 Task: Set up trigger to resolution for routine cybersecurity vulnerability assessments.
Action: Mouse moved to (590, 49)
Screenshot: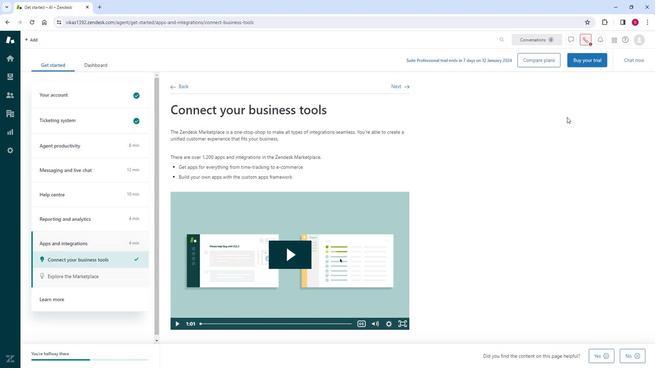 
Action: Mouse pressed left at (590, 49)
Screenshot: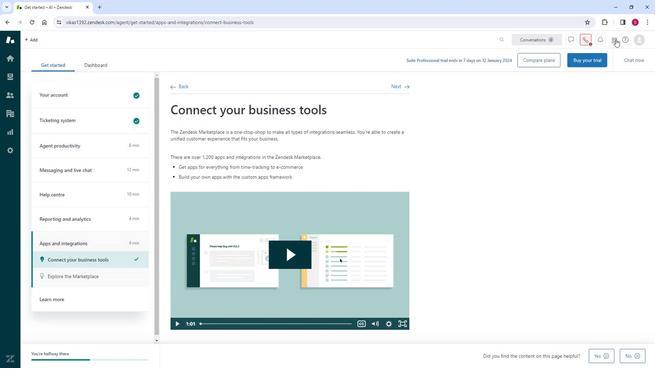 
Action: Mouse moved to (542, 208)
Screenshot: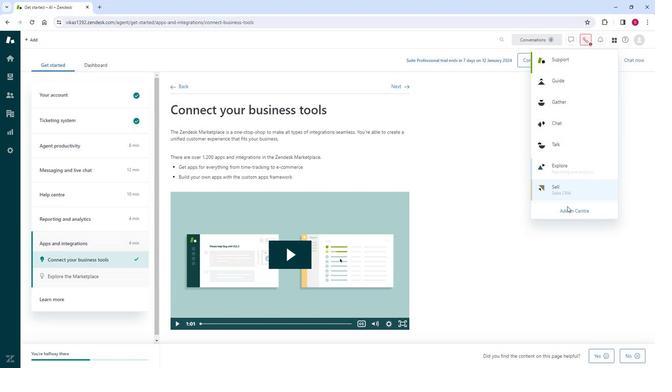 
Action: Mouse pressed left at (542, 208)
Screenshot: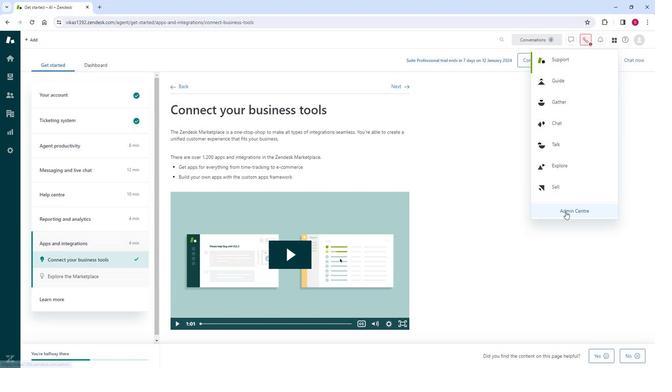 
Action: Mouse moved to (39, 103)
Screenshot: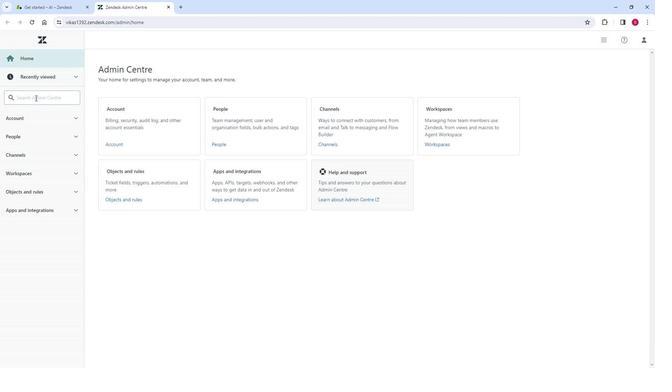 
Action: Mouse pressed left at (39, 103)
Screenshot: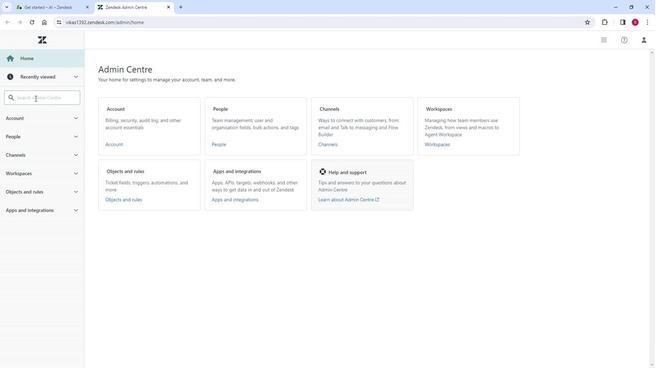 
Action: Key pressed triggers
Screenshot: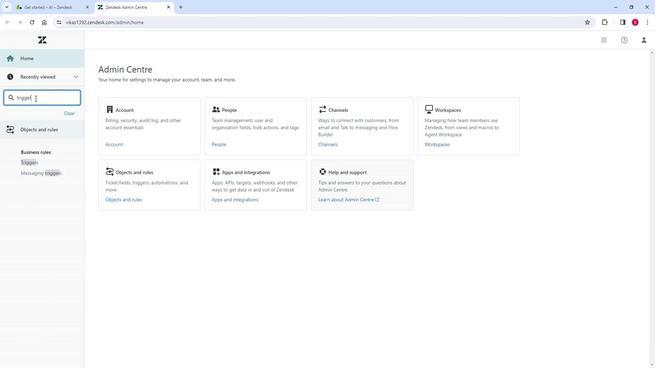 
Action: Mouse moved to (29, 160)
Screenshot: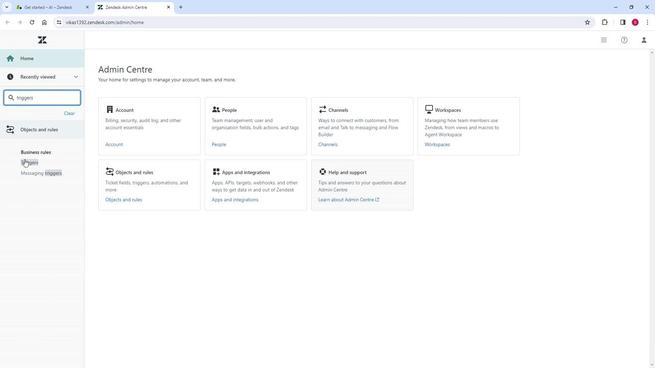 
Action: Mouse pressed left at (29, 160)
Screenshot: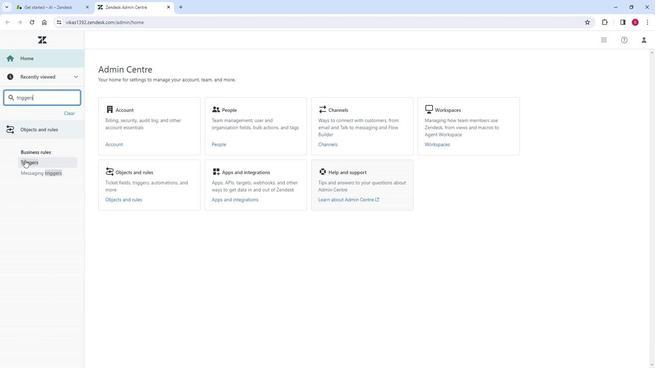 
Action: Mouse moved to (219, 170)
Screenshot: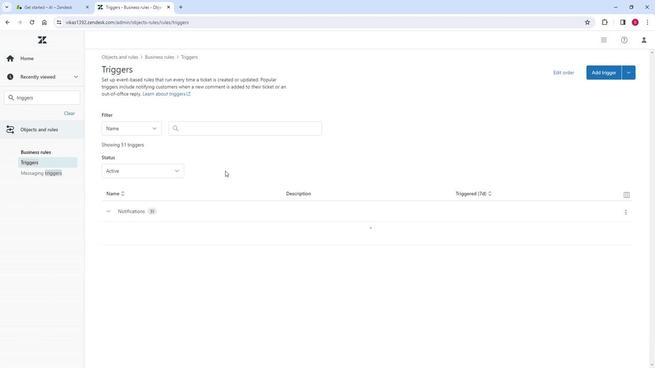 
Action: Mouse scrolled (219, 170) with delta (0, 0)
Screenshot: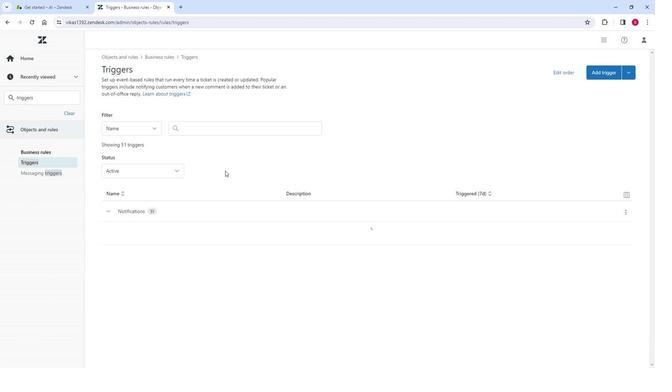 
Action: Mouse scrolled (219, 170) with delta (0, 0)
Screenshot: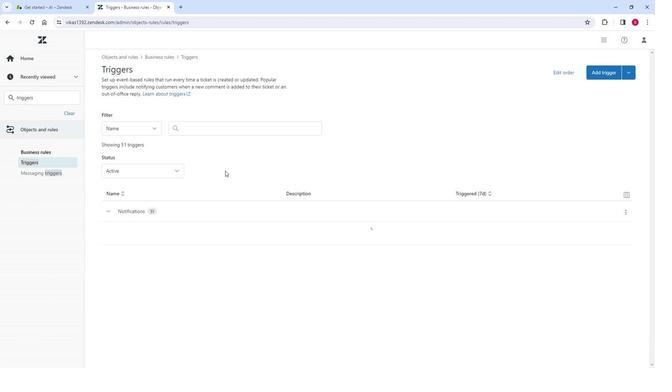 
Action: Mouse scrolled (219, 170) with delta (0, 0)
Screenshot: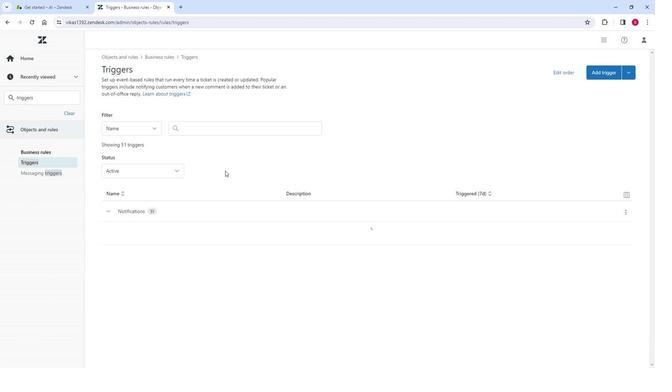 
Action: Mouse scrolled (219, 170) with delta (0, 0)
Screenshot: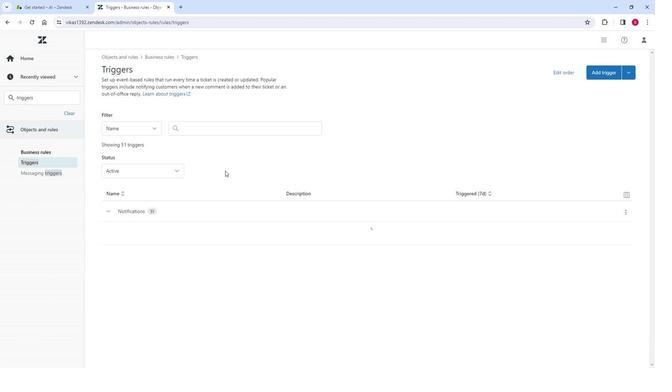 
Action: Mouse scrolled (219, 170) with delta (0, 0)
Screenshot: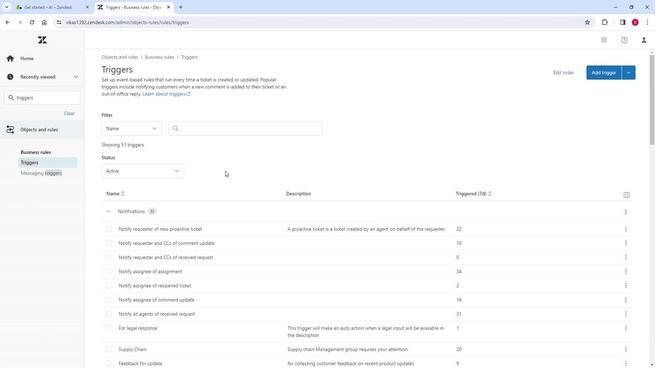 
Action: Mouse moved to (580, 79)
Screenshot: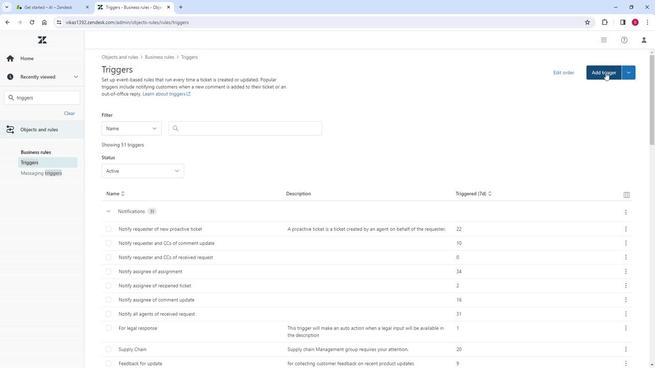 
Action: Mouse pressed left at (580, 79)
Screenshot: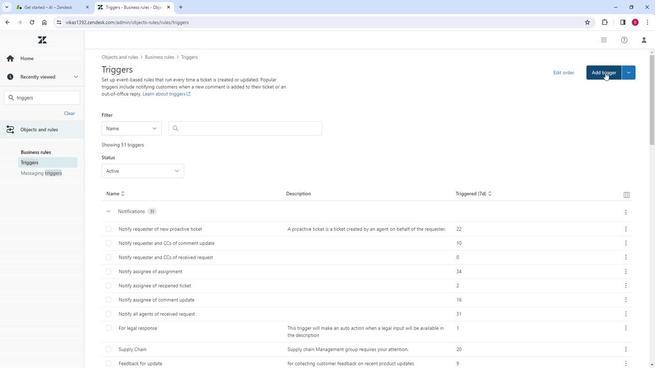
Action: Mouse moved to (174, 104)
Screenshot: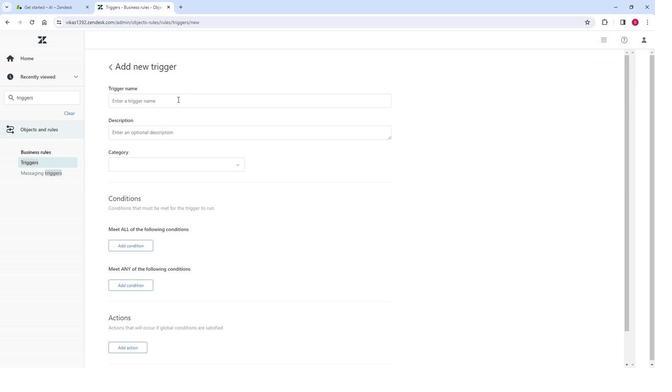 
Action: Mouse pressed left at (174, 104)
Screenshot: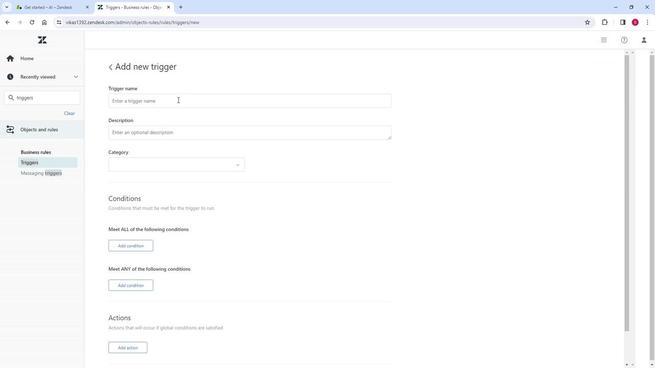 
Action: Key pressed <Key.shift>Cybersecurity<Key.space><Key.shift>Vi<Key.backspace>ulnerability<Key.space><Key.shift>Assessment<Key.space><Key.shift>Request
Screenshot: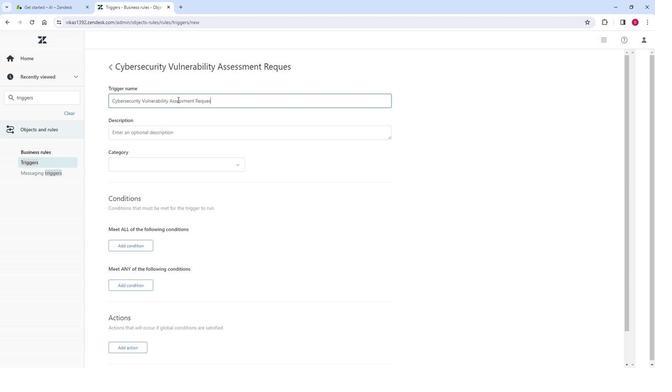 
Action: Mouse moved to (177, 132)
Screenshot: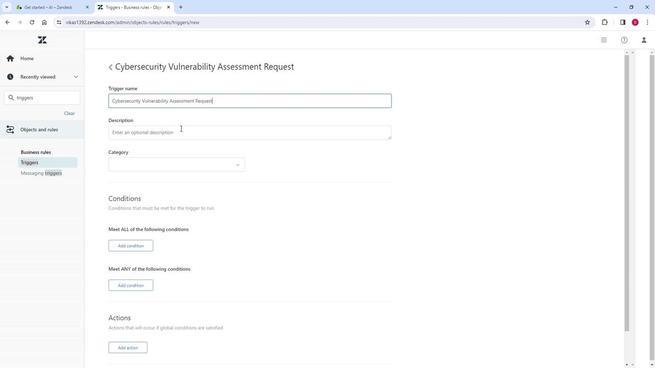 
Action: Mouse pressed left at (177, 132)
Screenshot: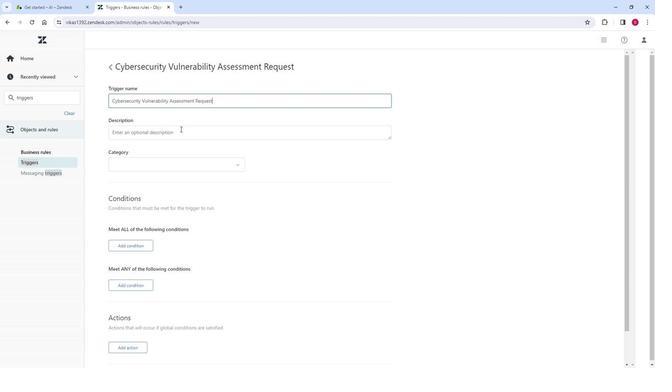 
Action: Key pressed <Key.shift><Key.shift><Key.shift><Key.shift><Key.shift><Key.shift><Key.shift><Key.shift><Key.shift><Key.shift><Key.shift><Key.shift><Key.shift><Key.shift><Key.shift><Key.shift><Key.shift><Key.shift><Key.shift><Key.shift><Key.shift><Key.shift><Key.shift><Key.shift><Key.shift><Key.shift><Key.shift>To<Key.space>identify<Key.space>and<Key.space>categorize<Key.space>incoming<Key.space>tickets<Key.space>that<Key.space>request<Key.space>routine<Key.space>cybersecurity<Key.space>vulnerabl<Key.backspace>ility<Key.space>assessment.
Screenshot: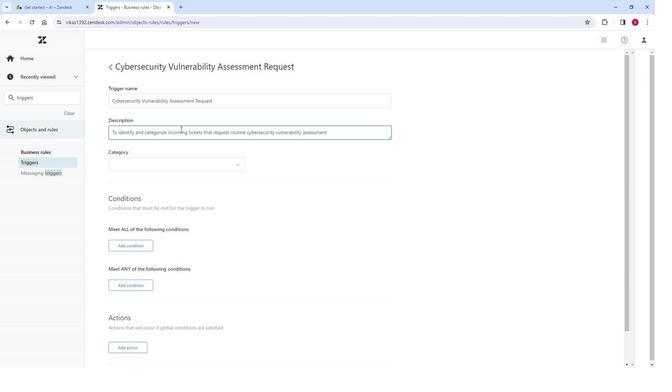 
Action: Mouse moved to (151, 162)
Screenshot: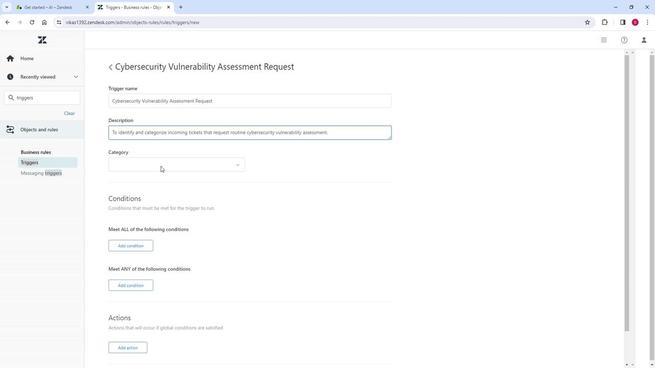 
Action: Mouse pressed left at (151, 162)
Screenshot: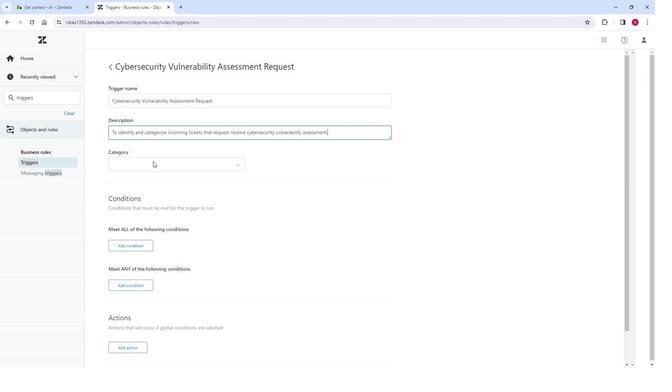 
Action: Mouse moved to (138, 182)
Screenshot: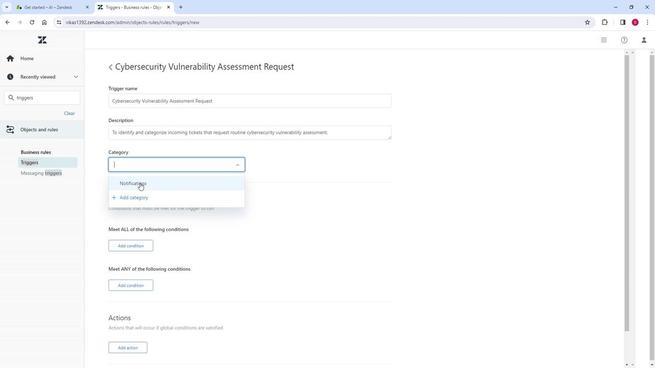
Action: Mouse pressed left at (138, 182)
Screenshot: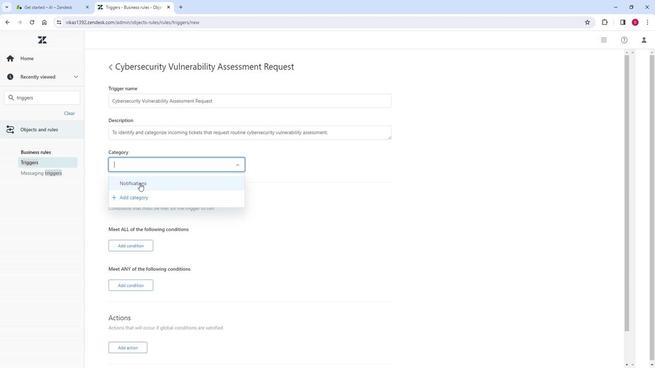 
Action: Mouse moved to (173, 193)
Screenshot: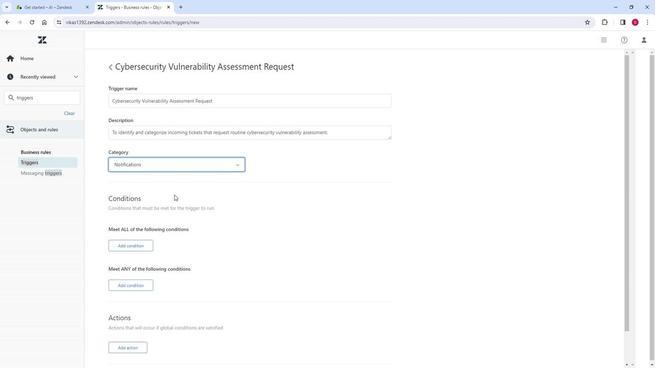 
Action: Mouse scrolled (173, 193) with delta (0, 0)
Screenshot: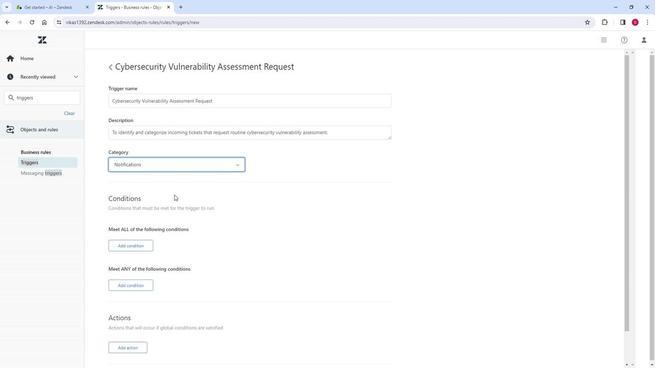 
Action: Mouse scrolled (173, 193) with delta (0, 0)
Screenshot: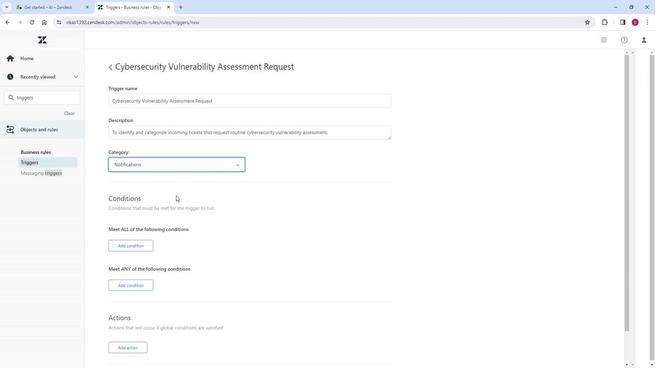 
Action: Mouse scrolled (173, 193) with delta (0, 0)
Screenshot: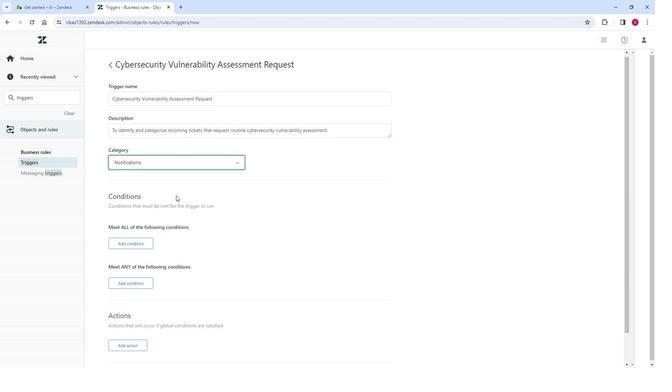 
Action: Mouse moved to (171, 195)
Screenshot: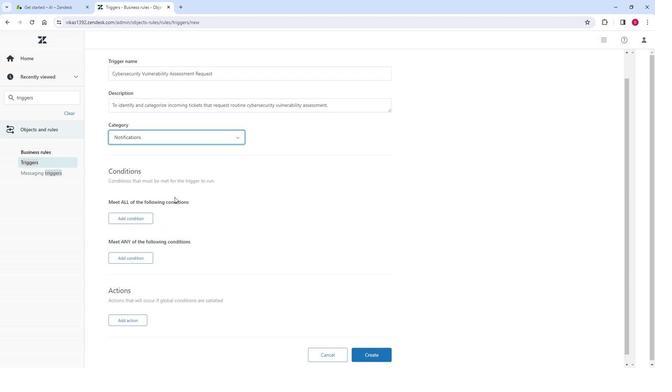 
Action: Mouse scrolled (171, 195) with delta (0, 0)
Screenshot: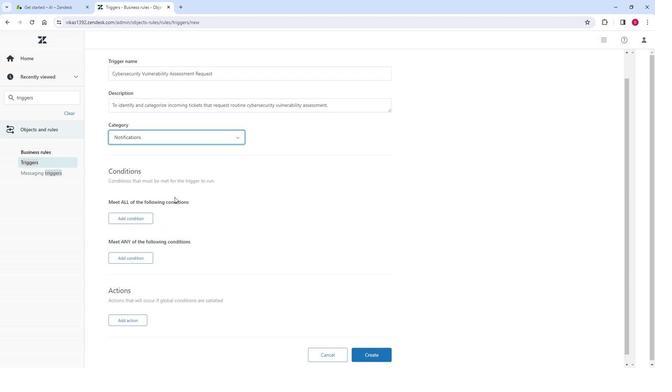 
Action: Mouse moved to (161, 200)
Screenshot: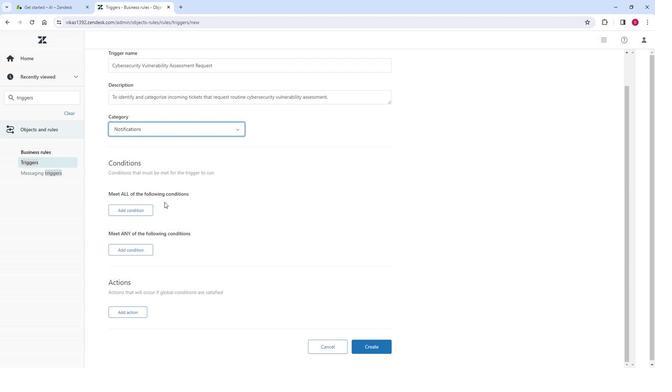 
Action: Mouse scrolled (161, 199) with delta (0, 0)
Screenshot: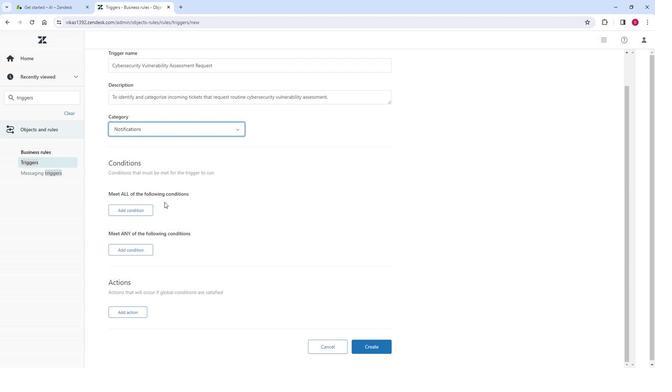 
Action: Mouse moved to (140, 207)
Screenshot: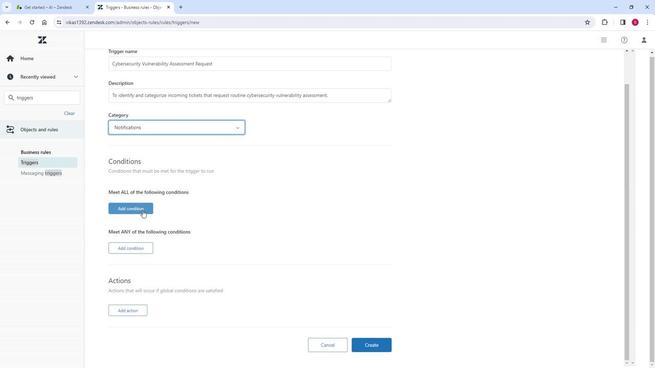 
Action: Mouse scrolled (140, 207) with delta (0, 0)
Screenshot: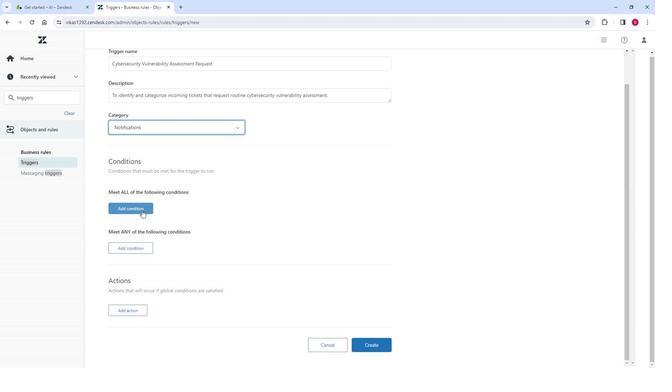 
Action: Mouse scrolled (140, 207) with delta (0, 0)
Screenshot: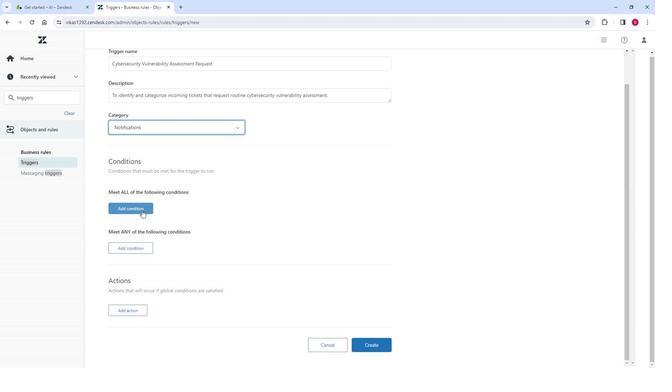 
Action: Mouse moved to (140, 206)
Screenshot: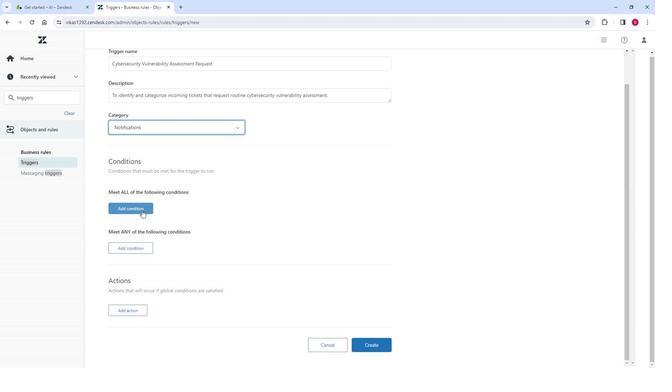 
Action: Mouse pressed left at (140, 206)
Screenshot: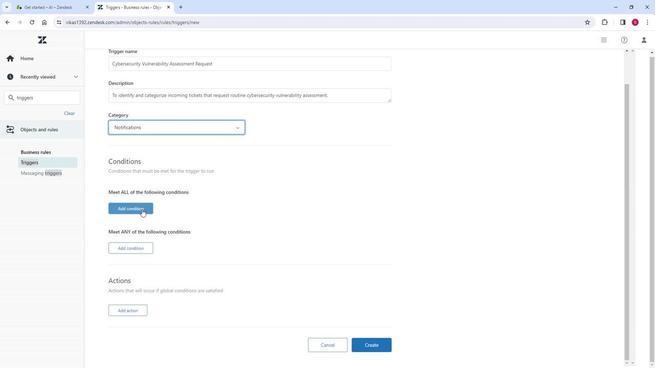 
Action: Mouse moved to (152, 213)
Screenshot: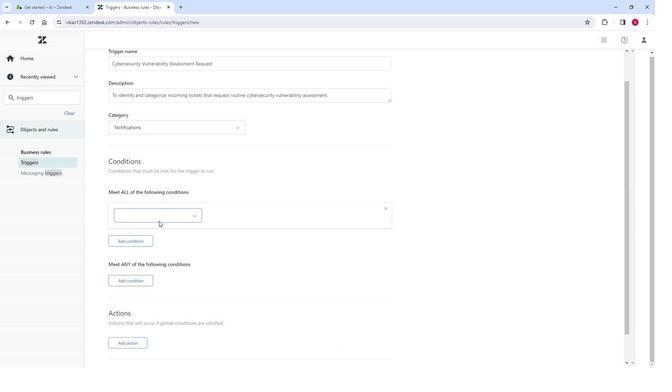 
Action: Mouse pressed left at (152, 213)
Screenshot: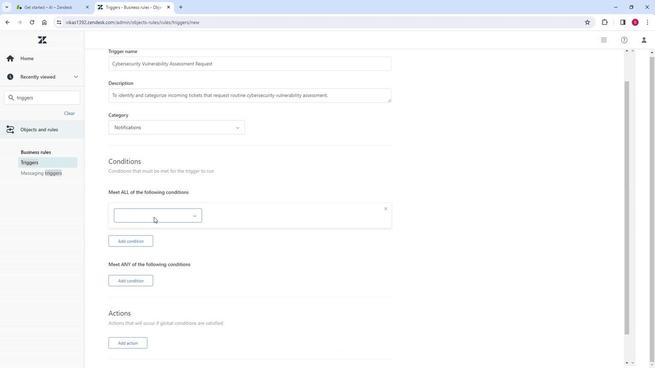
Action: Key pressed subje
Screenshot: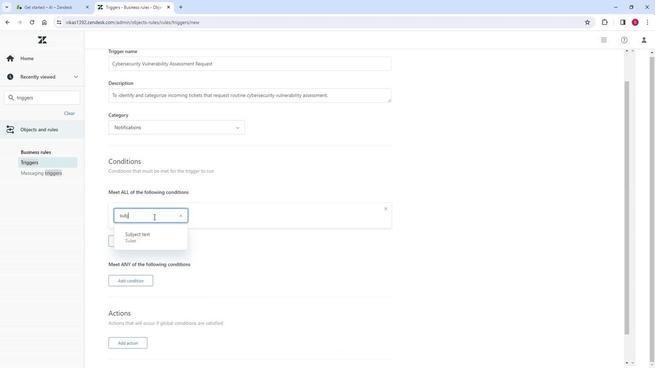 
Action: Mouse moved to (153, 227)
Screenshot: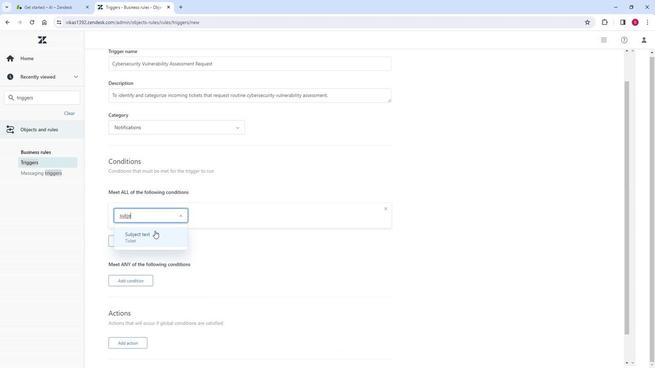 
Action: Mouse pressed left at (153, 227)
Screenshot: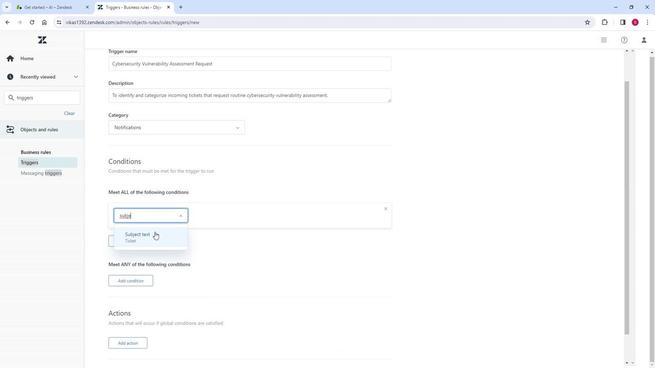 
Action: Mouse moved to (250, 273)
Screenshot: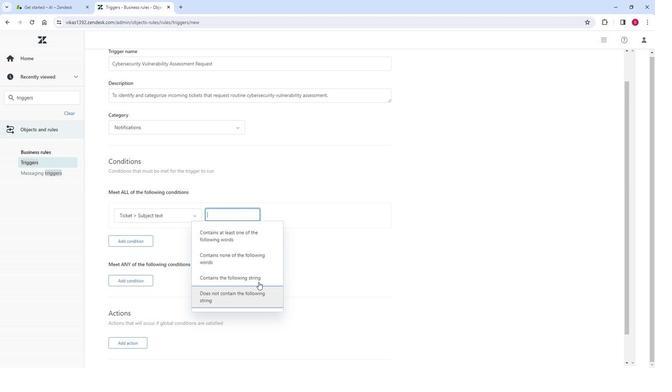 
Action: Mouse pressed left at (250, 273)
Screenshot: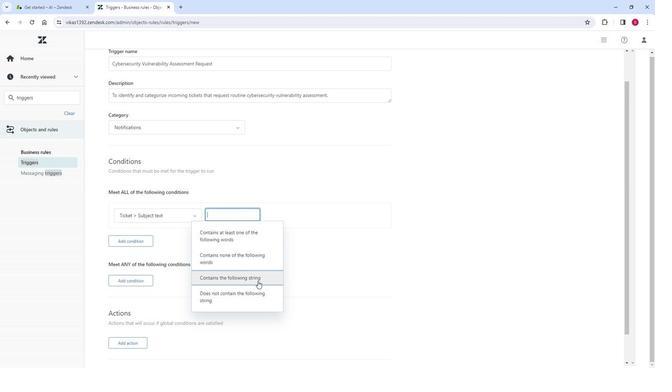 
Action: Mouse moved to (293, 213)
Screenshot: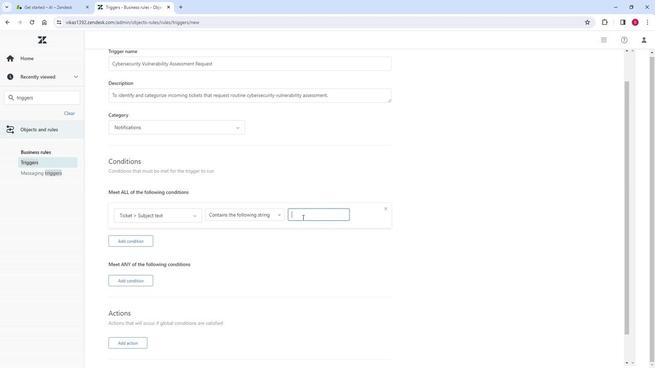 
Action: Mouse pressed left at (293, 213)
Screenshot: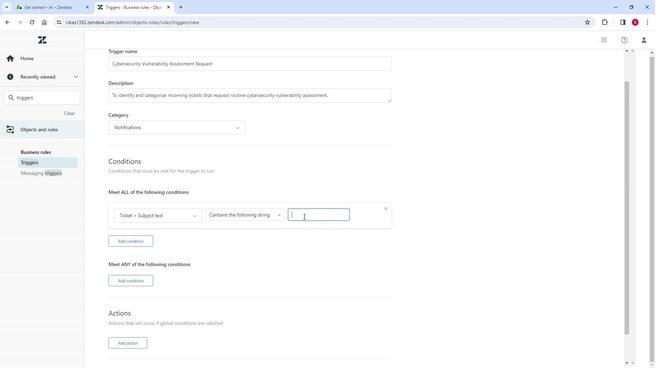 
Action: Key pressed <Key.shift><Key.shift><Key.shift><Key.shift>Vulnerability<Key.space><Key.shift>Assessment
Screenshot: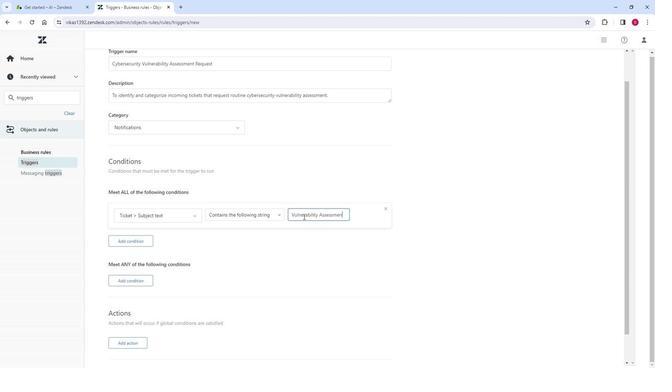 
Action: Mouse moved to (135, 241)
Screenshot: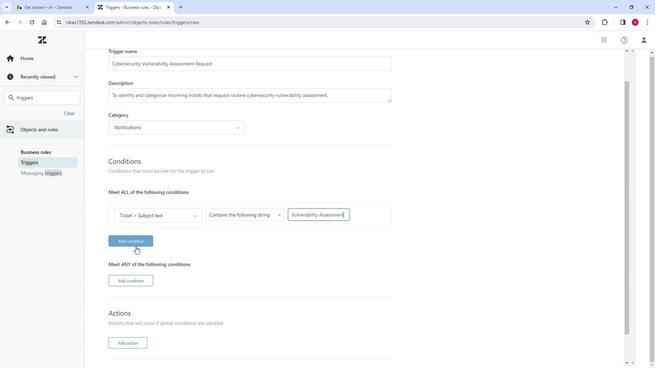 
Action: Mouse scrolled (135, 241) with delta (0, 0)
Screenshot: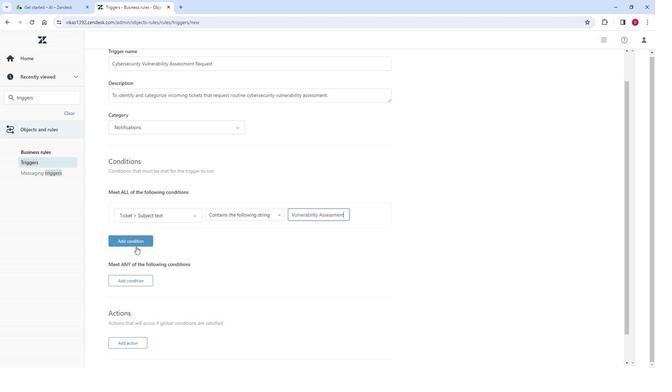 
Action: Mouse scrolled (135, 241) with delta (0, 0)
Screenshot: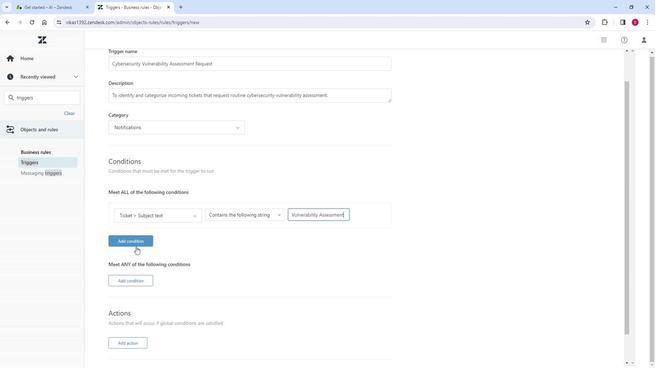 
Action: Mouse scrolled (135, 241) with delta (0, 0)
Screenshot: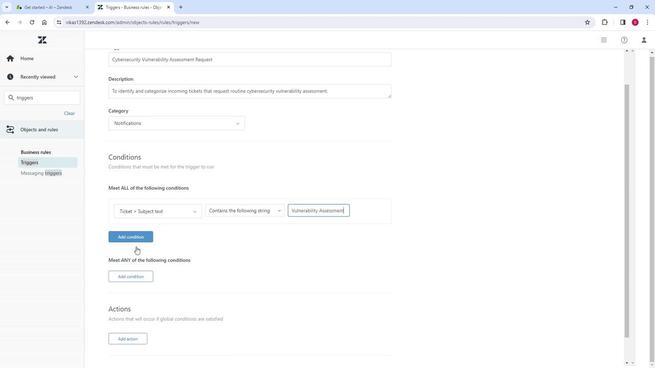 
Action: Mouse scrolled (135, 241) with delta (0, 0)
Screenshot: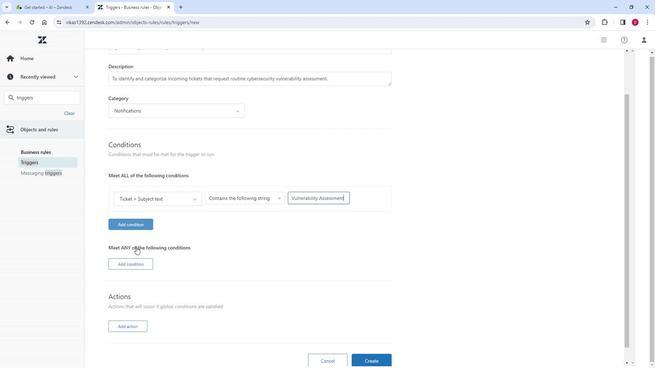 
Action: Mouse moved to (141, 206)
Screenshot: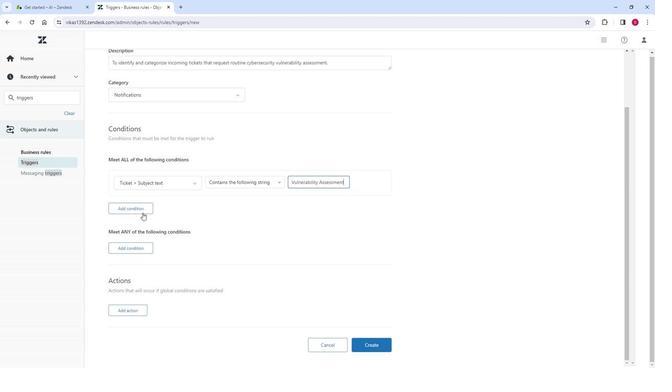 
Action: Mouse pressed left at (141, 206)
Screenshot: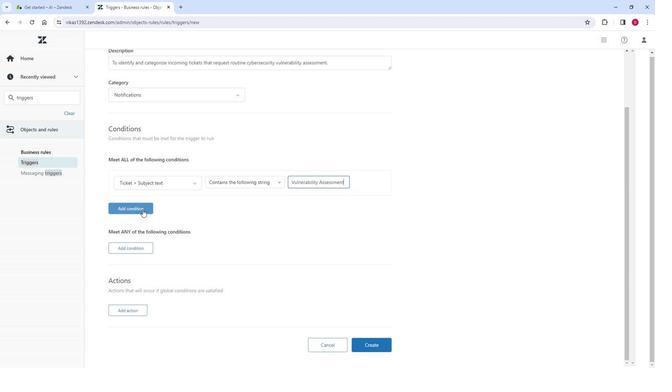 
Action: Mouse moved to (155, 210)
Screenshot: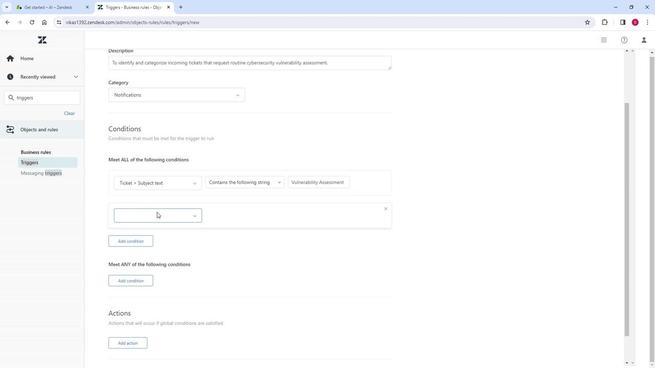 
Action: Mouse pressed left at (155, 210)
Screenshot: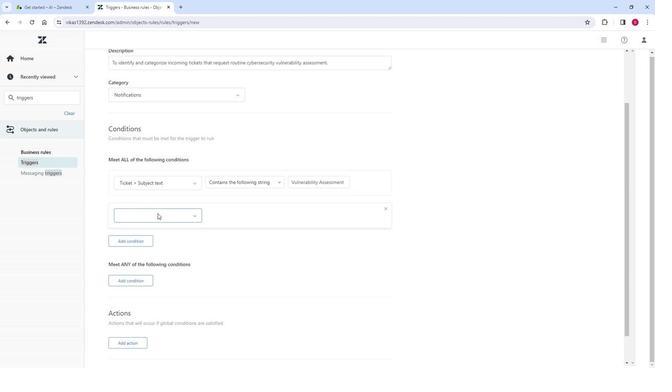 
Action: Key pressed tag
Screenshot: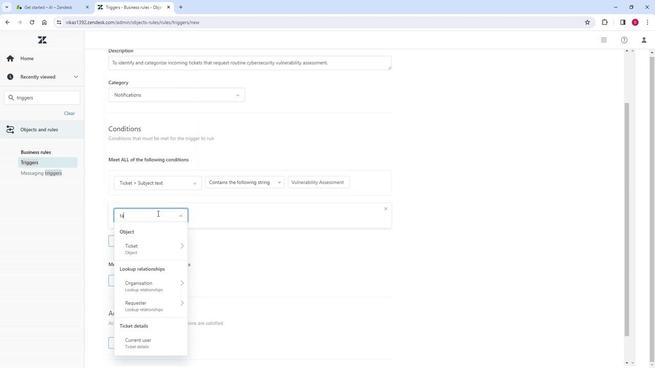 
Action: Mouse moved to (145, 233)
Screenshot: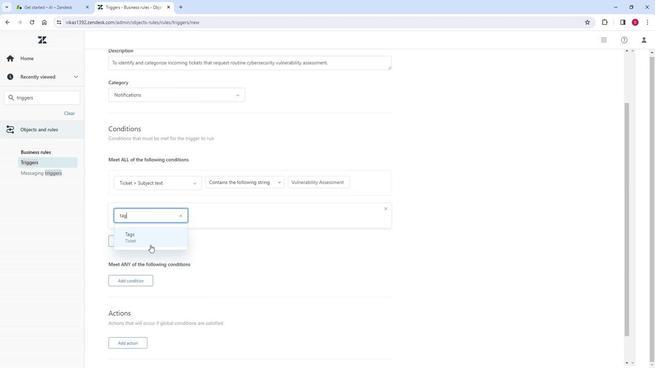 
Action: Mouse pressed left at (145, 233)
Screenshot: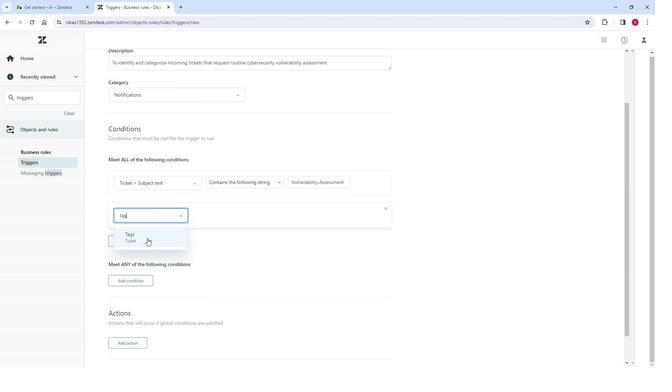 
Action: Mouse moved to (245, 230)
Screenshot: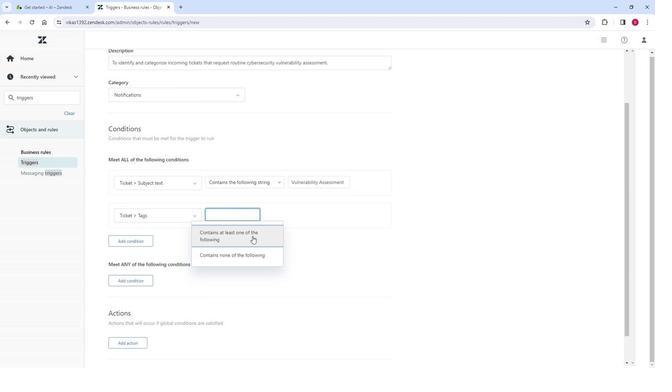 
Action: Mouse pressed left at (245, 230)
Screenshot: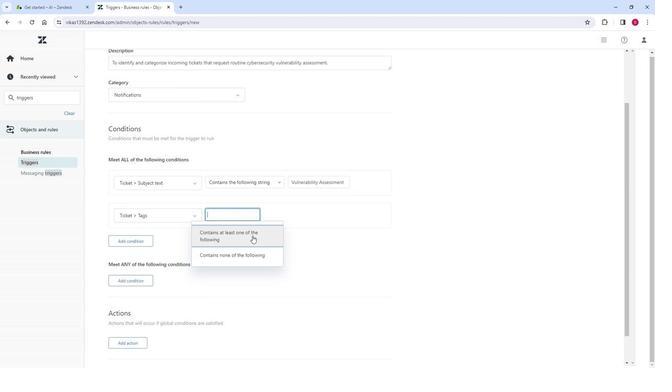
Action: Mouse moved to (311, 211)
Screenshot: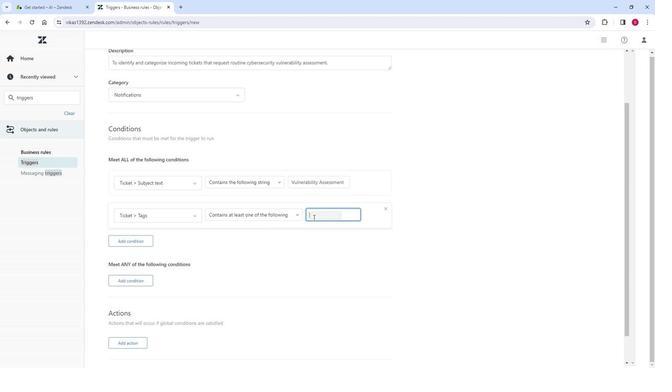 
Action: Key pressed <Key.shift><Key.shift><Key.shift>Cyberse<Key.backspace><Key.backspace><Key.shift>Security<Key.space><Key.backspace><Key.shift>Assessment<Key.shift><Key.shift><Key.shift><Key.shift><Key.shift><Key.shift><Key.shift><Key.shift><Key.shift><Key.shift><Key.shift><Key.shift><Key.shift><Key.shift><Key.shift><Key.shift><Key.shift>Request<Key.enter><Key.shift><Key.shift><Key.shift><Key.shift><Key.shift><Key.shift><Key.shift><Key.shift><Key.shift><Key.shift><Key.shift><Key.shift>Cyber<Key.shift>Security<Key.shift><Key.shift><Key.shift><Key.shift>Assessment<Key.shift>Request
Screenshot: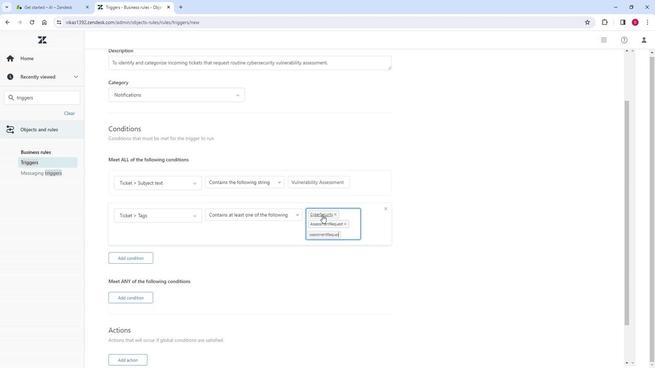 
Action: Mouse moved to (300, 216)
Screenshot: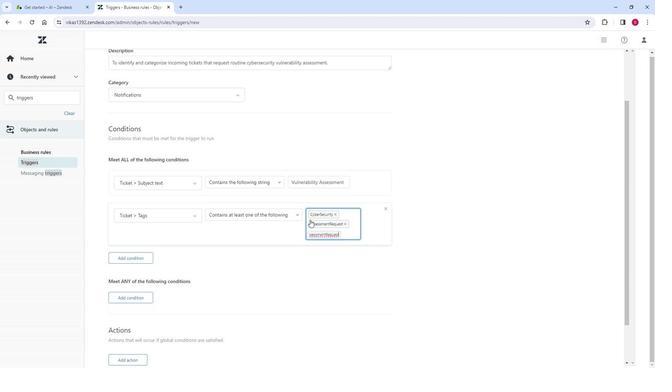 
Action: Key pressed <Key.enter>
Screenshot: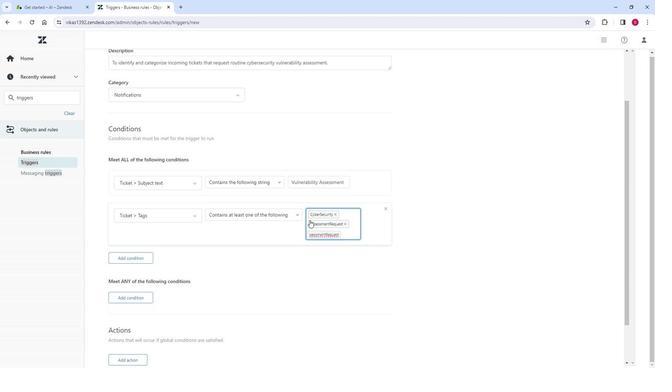 
Action: Mouse moved to (176, 247)
Screenshot: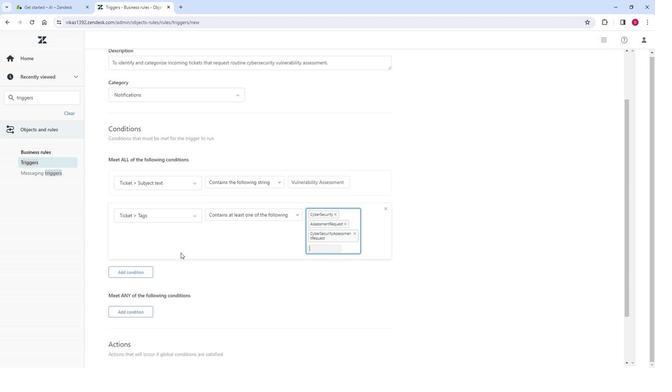 
Action: Mouse scrolled (176, 247) with delta (0, 0)
Screenshot: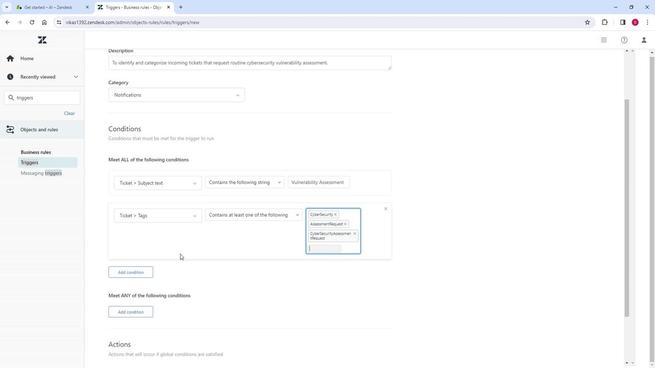
Action: Mouse scrolled (176, 247) with delta (0, 0)
Screenshot: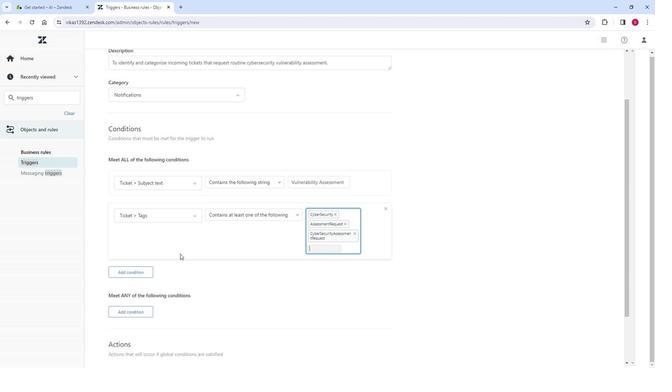 
Action: Mouse scrolled (176, 247) with delta (0, 0)
Screenshot: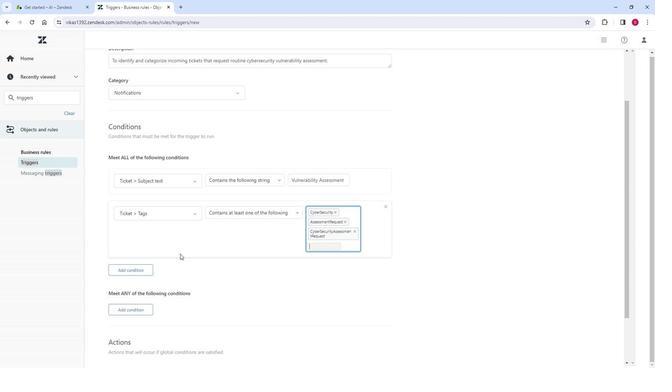 
Action: Mouse moved to (126, 226)
Screenshot: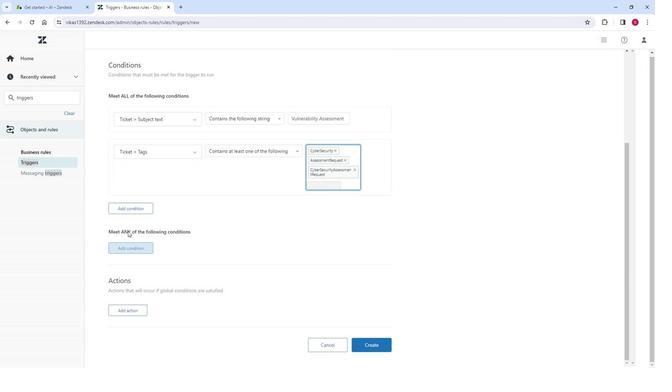 
Action: Mouse scrolled (126, 225) with delta (0, 0)
Screenshot: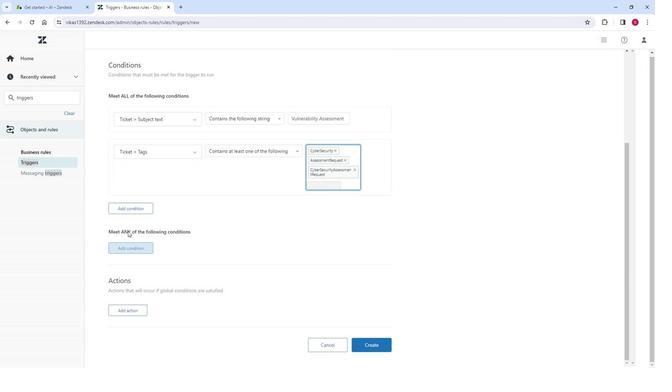 
Action: Mouse moved to (142, 223)
Screenshot: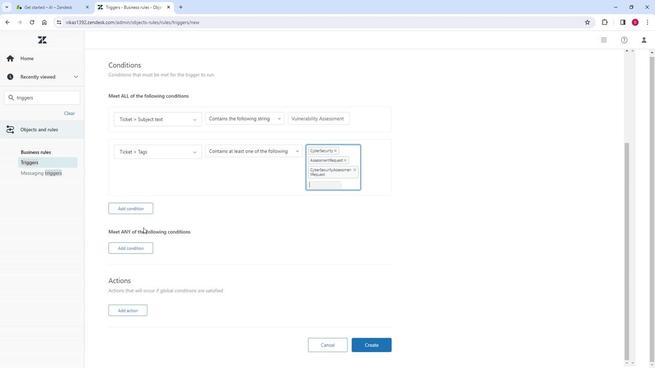 
Action: Mouse scrolled (142, 223) with delta (0, 0)
Screenshot: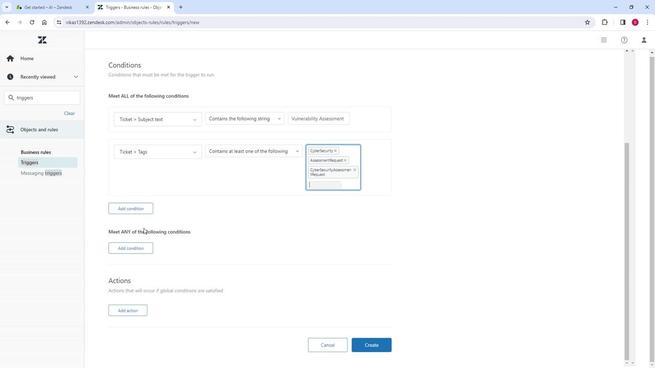 
Action: Mouse scrolled (142, 223) with delta (0, 0)
Screenshot: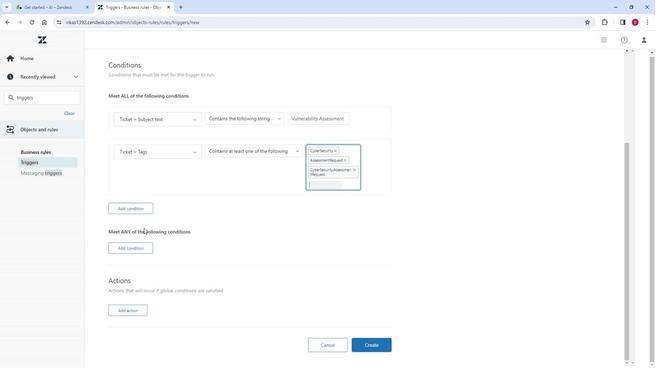 
Action: Mouse moved to (124, 300)
Screenshot: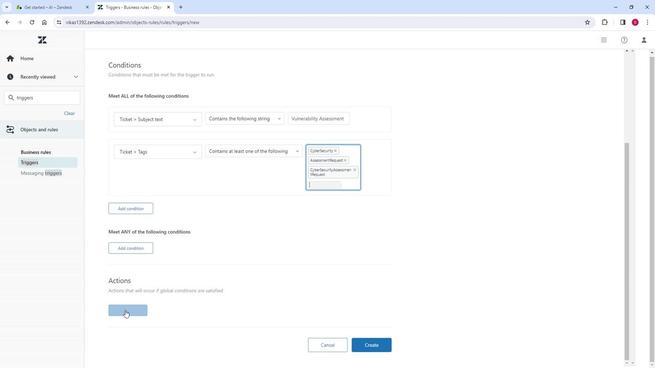 
Action: Mouse pressed left at (124, 300)
Screenshot: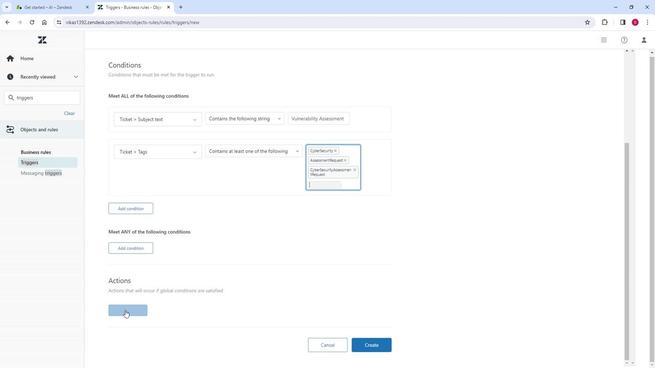 
Action: Mouse moved to (132, 282)
Screenshot: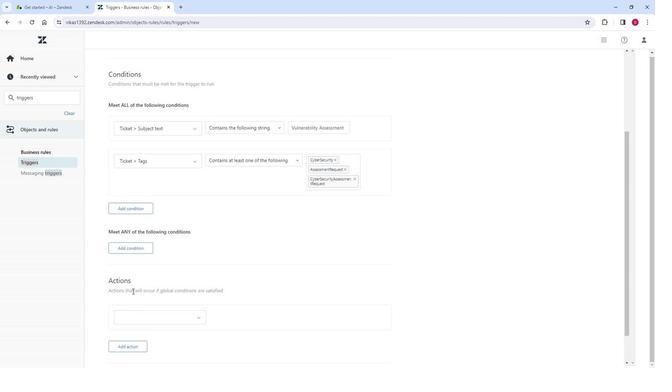 
Action: Mouse scrolled (132, 282) with delta (0, 0)
Screenshot: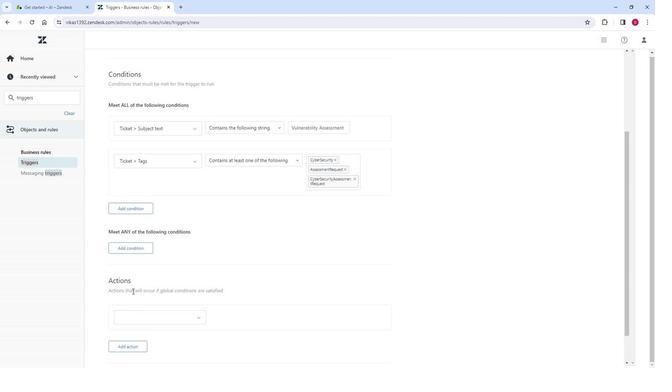 
Action: Mouse moved to (133, 282)
Screenshot: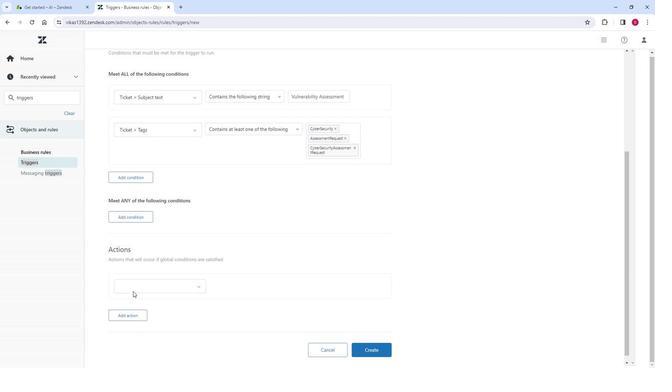 
Action: Mouse scrolled (133, 282) with delta (0, 0)
Screenshot: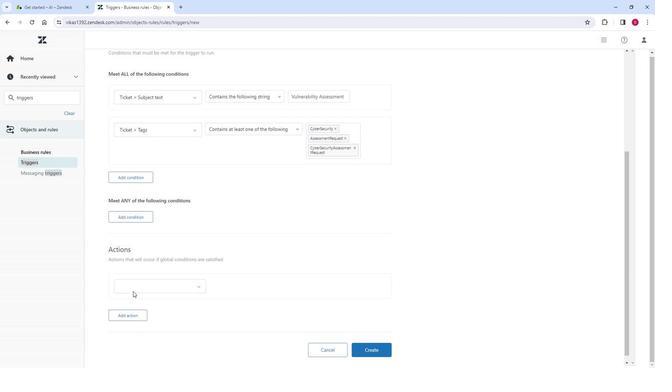 
Action: Mouse moved to (150, 271)
Screenshot: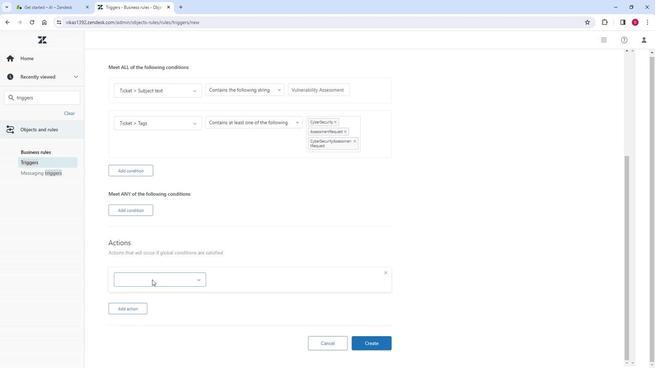 
Action: Mouse pressed left at (150, 271)
Screenshot: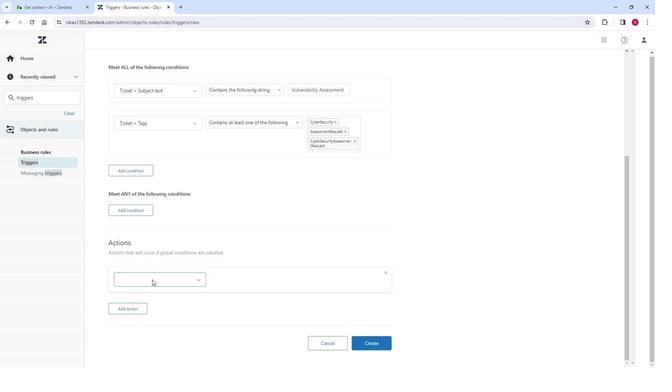 
Action: Key pressed prio
Screenshot: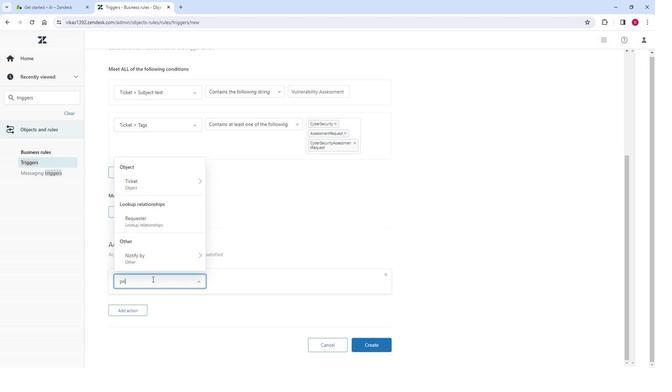 
Action: Mouse scrolled (150, 271) with delta (0, 0)
Screenshot: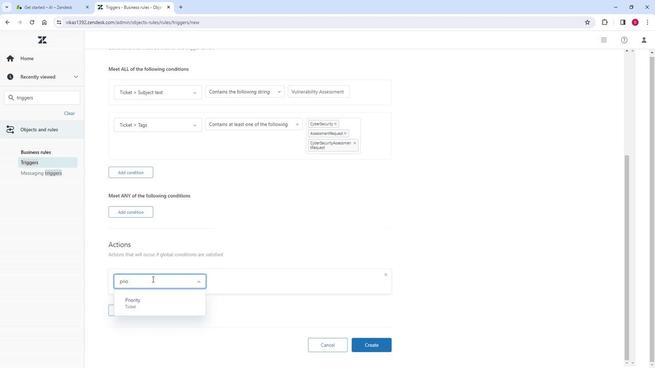 
Action: Mouse moved to (145, 322)
Screenshot: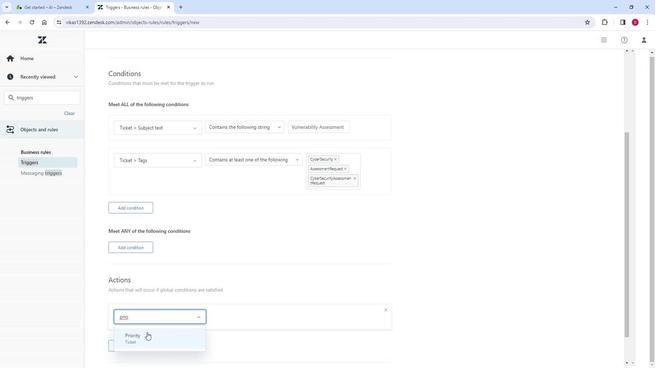 
Action: Mouse pressed left at (145, 322)
Screenshot: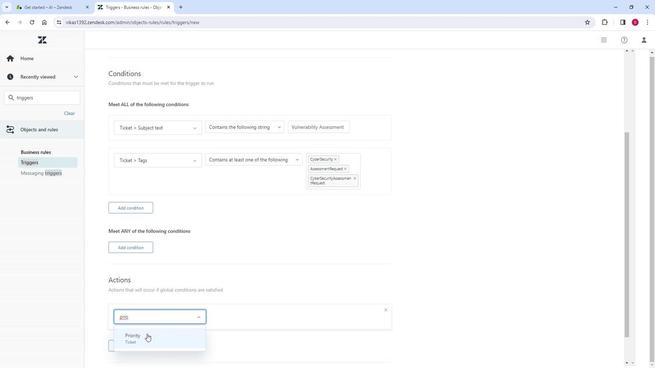 
Action: Mouse moved to (231, 276)
Screenshot: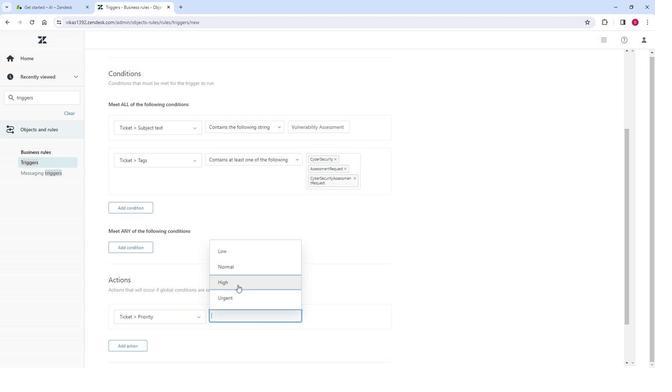 
Action: Mouse pressed left at (231, 276)
Screenshot: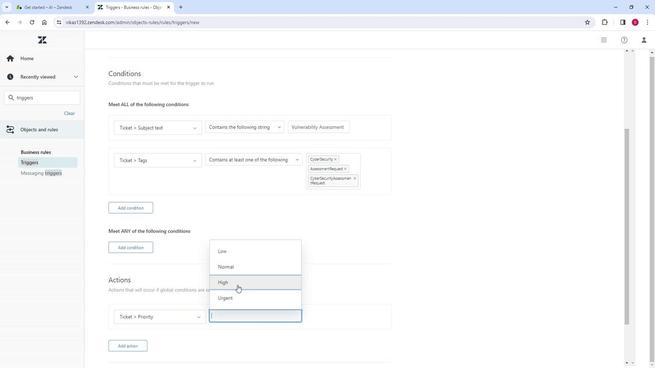 
Action: Mouse moved to (171, 281)
Screenshot: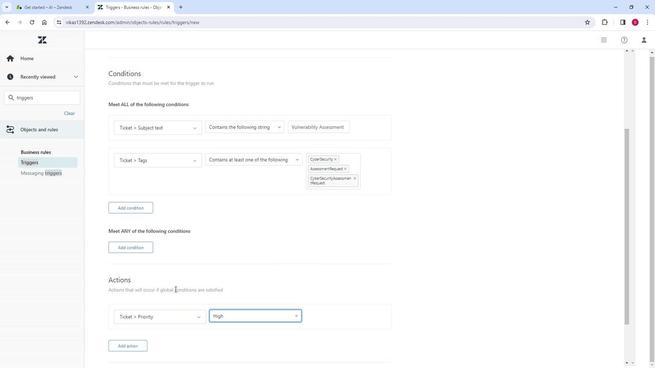 
Action: Mouse scrolled (171, 280) with delta (0, 0)
Screenshot: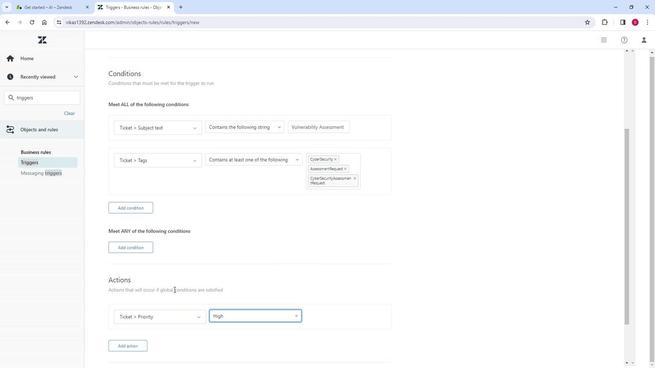 
Action: Mouse moved to (169, 281)
Screenshot: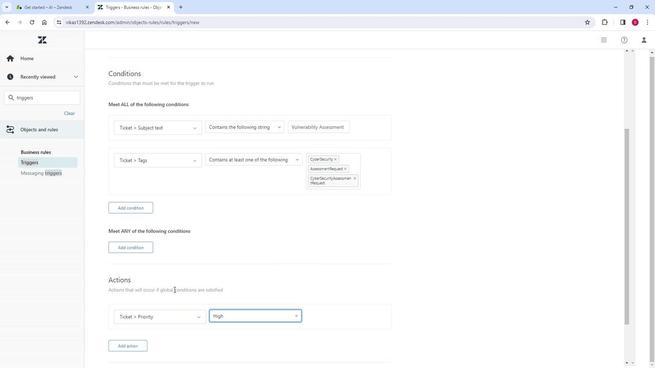 
Action: Mouse scrolled (169, 281) with delta (0, 0)
Screenshot: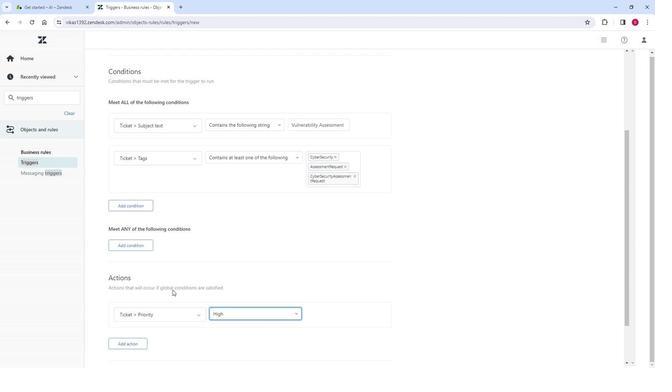 
Action: Mouse moved to (168, 281)
Screenshot: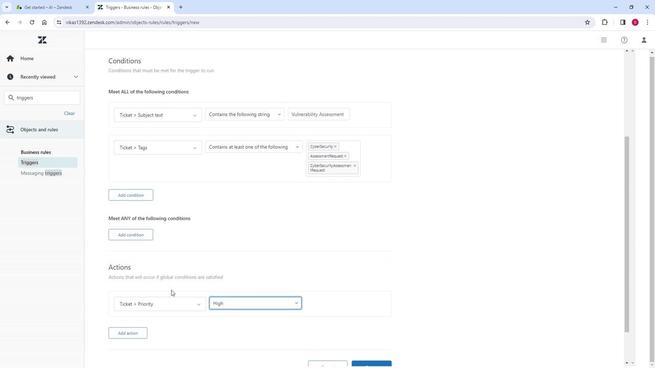 
Action: Mouse scrolled (168, 281) with delta (0, 0)
Screenshot: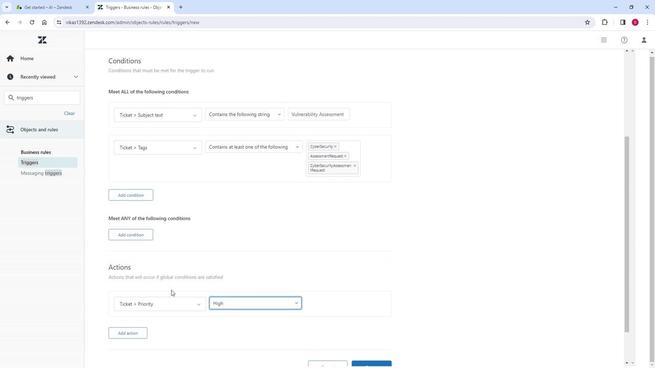 
Action: Mouse moved to (164, 280)
Screenshot: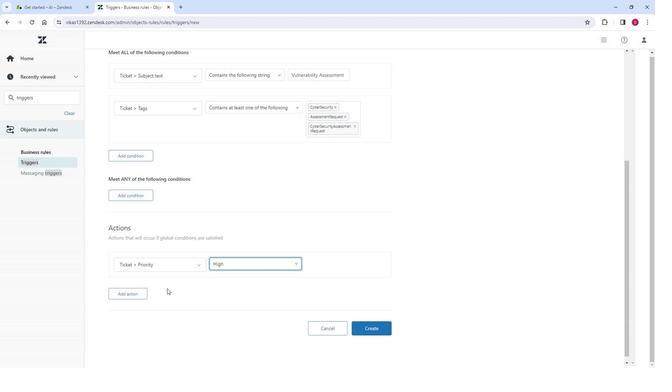 
Action: Mouse scrolled (164, 280) with delta (0, 0)
Screenshot: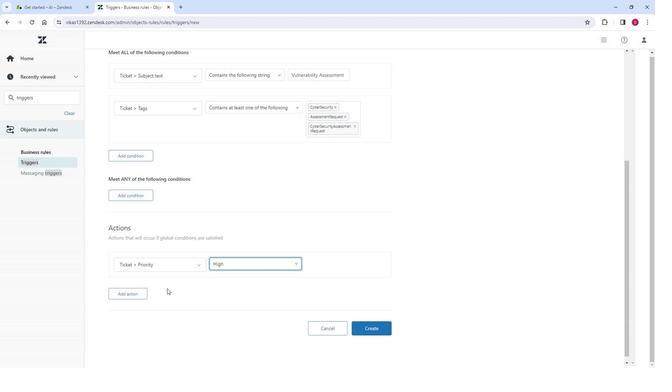 
Action: Mouse moved to (124, 279)
Screenshot: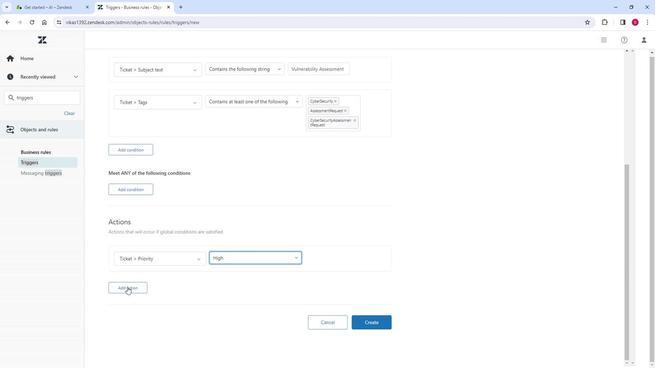 
Action: Mouse pressed left at (124, 279)
Screenshot: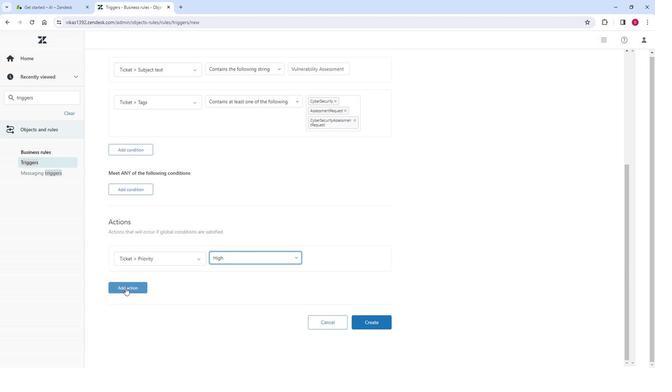 
Action: Mouse moved to (134, 283)
Screenshot: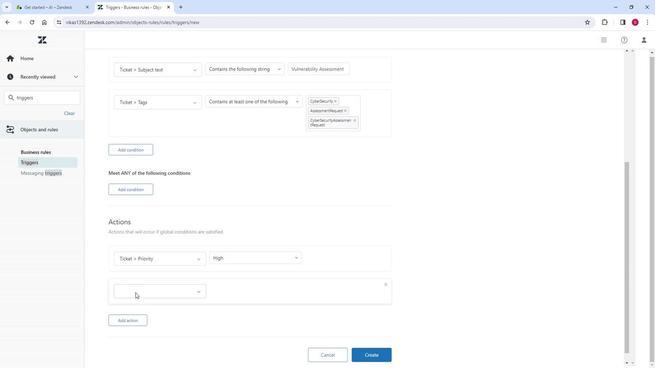 
Action: Mouse pressed left at (134, 283)
Screenshot: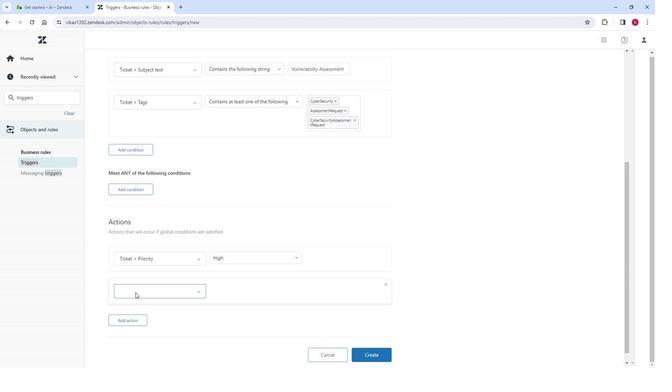 
Action: Mouse moved to (152, 260)
Screenshot: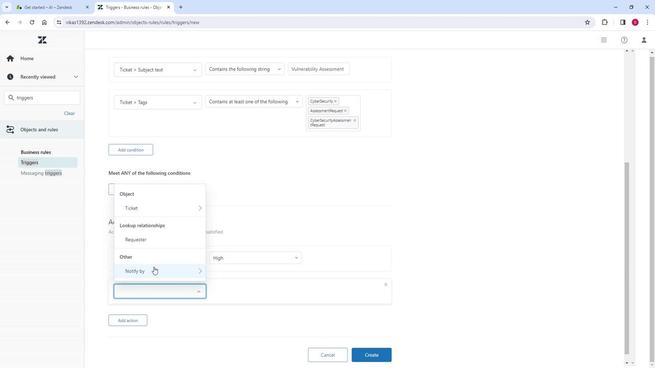
Action: Mouse pressed left at (152, 260)
Screenshot: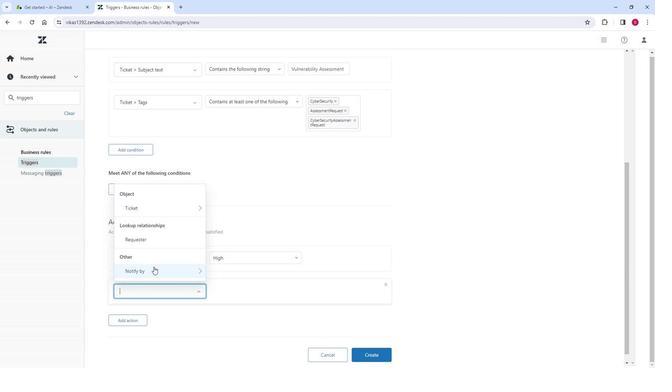 
Action: Mouse moved to (151, 222)
Screenshot: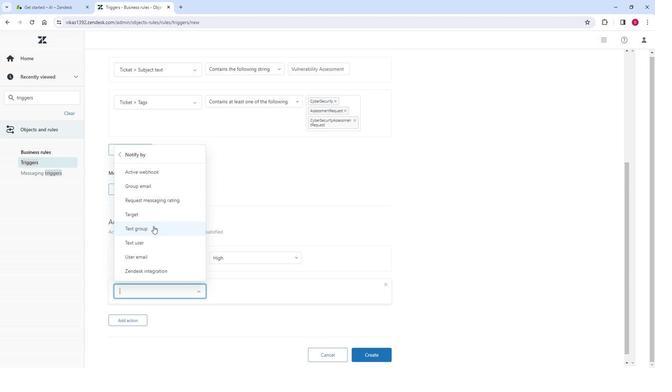 
Action: Mouse pressed left at (151, 222)
Screenshot: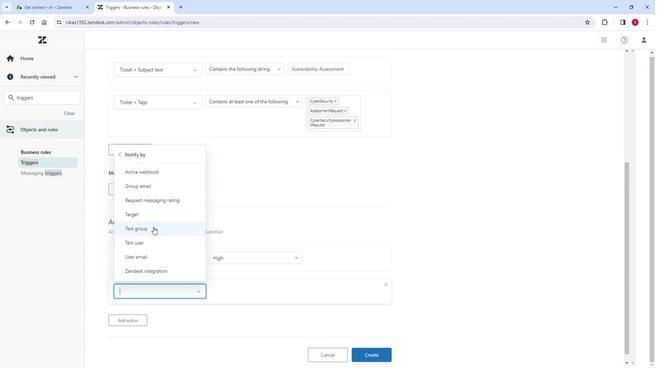 
Action: Mouse moved to (183, 265)
Screenshot: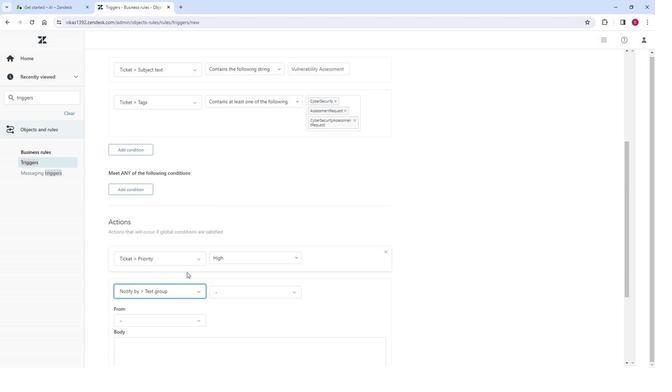 
Action: Mouse scrolled (183, 265) with delta (0, 0)
Screenshot: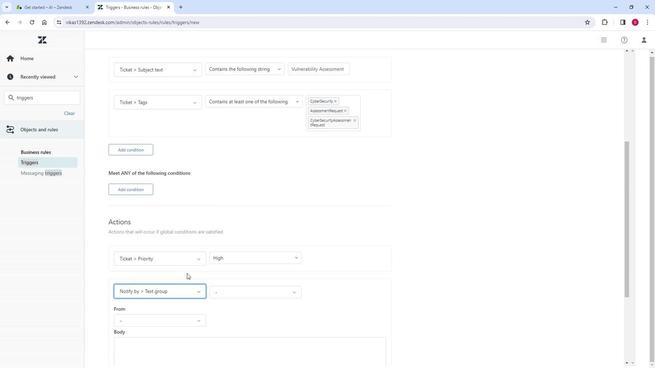 
Action: Mouse scrolled (183, 265) with delta (0, 0)
Screenshot: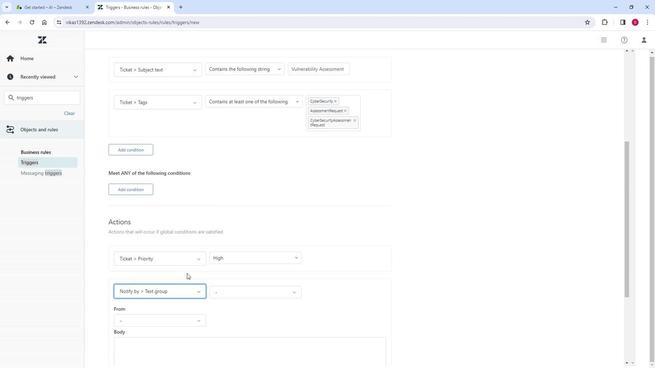 
Action: Mouse scrolled (183, 265) with delta (0, 0)
Screenshot: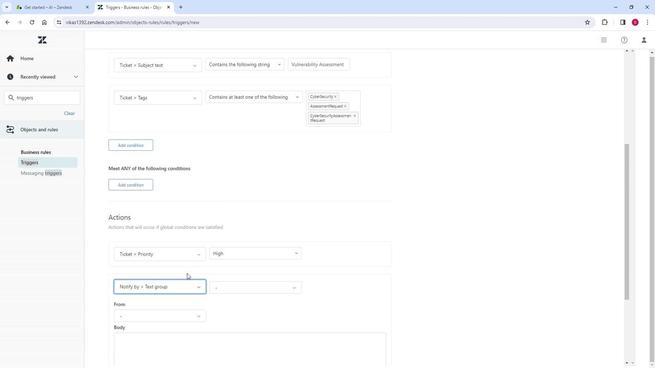 
Action: Mouse scrolled (183, 265) with delta (0, 0)
Screenshot: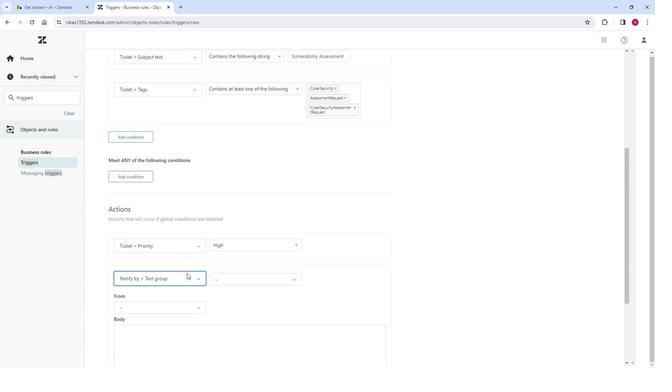 
Action: Mouse moved to (153, 159)
Screenshot: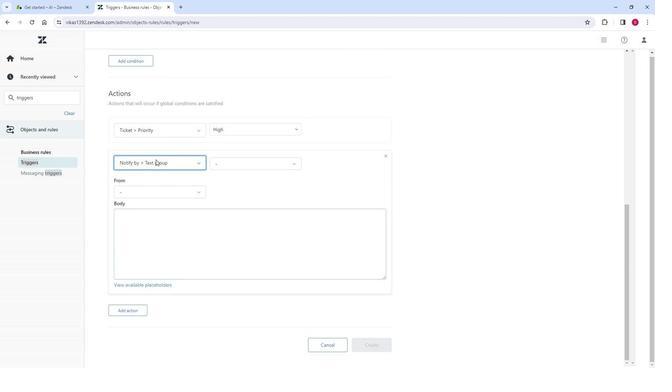 
Action: Mouse pressed left at (153, 159)
Screenshot: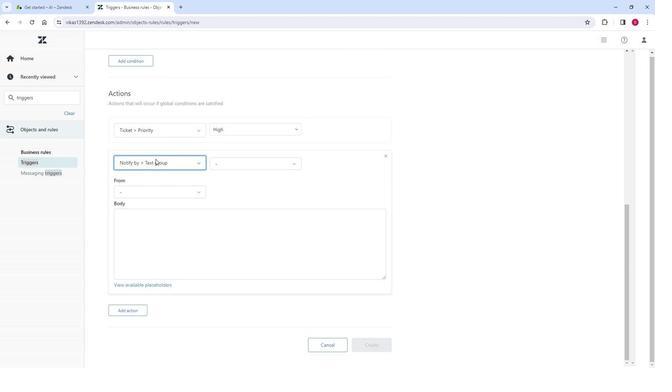 
Action: Mouse moved to (144, 214)
Screenshot: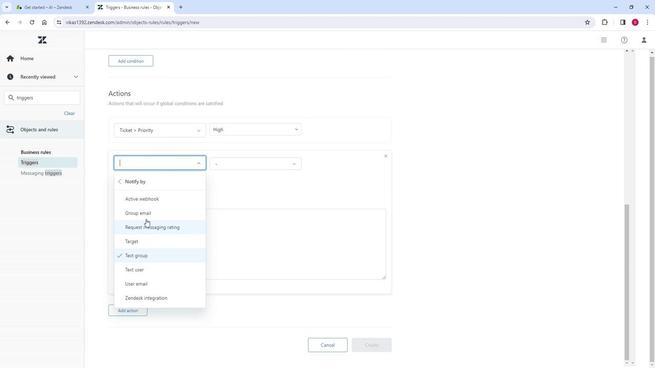 
Action: Mouse pressed left at (144, 214)
Screenshot: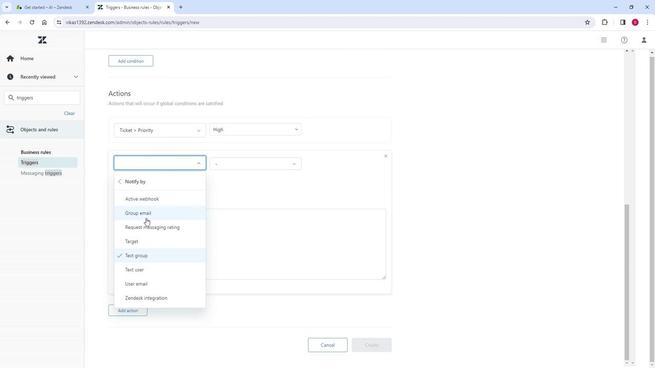 
Action: Mouse moved to (245, 205)
Screenshot: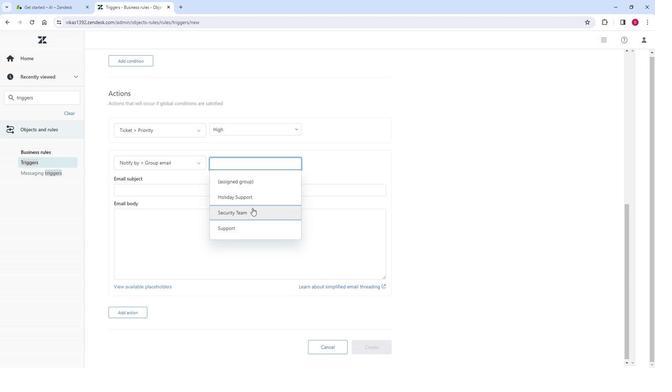 
Action: Mouse pressed left at (245, 205)
Screenshot: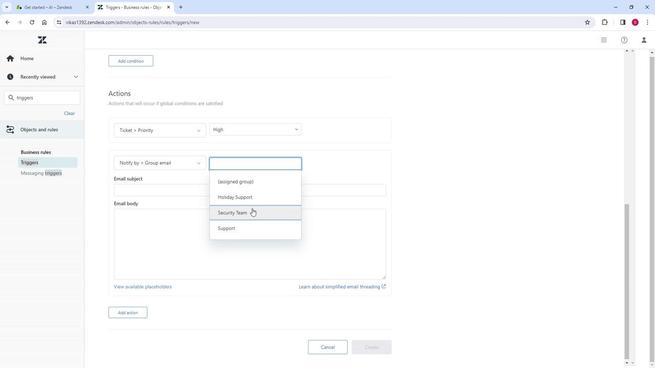 
Action: Mouse moved to (159, 188)
Screenshot: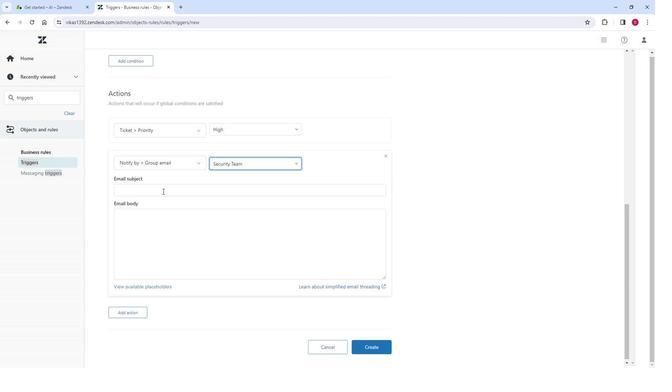 
Action: Mouse pressed left at (159, 188)
Screenshot: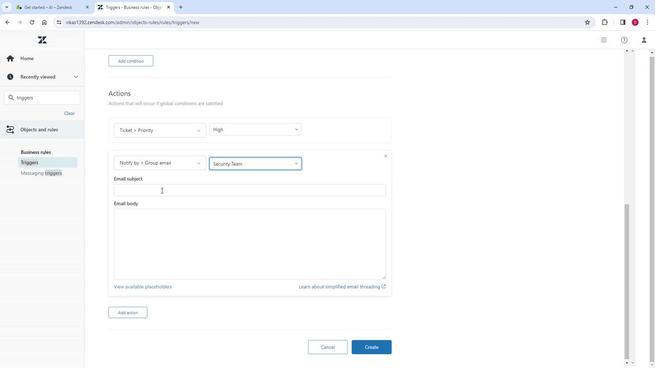 
Action: Mouse moved to (159, 188)
Screenshot: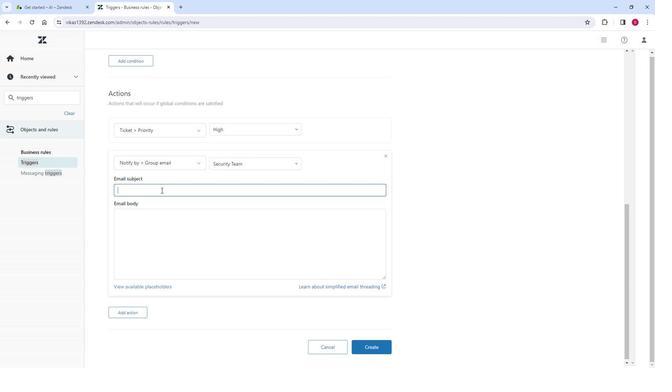 
Action: Key pressed <Key.shift><Key.shift><Key.shift><Key.shift><Key.shift><Key.shift><Key.shift><Key.shift><Key.shift><Key.shift><Key.shift><Key.shift><Key.shift><Key.shift><Key.shift><Key.shift><Key.shift><Key.shift><Key.shift><Key.shift><Key.shift><Key.shift><Key.shift><Key.shift><Key.shift><Key.shift><Key.shift><Key.shift><Key.shift><Key.shift><Key.shift><Key.shift><Key.shift><Key.shift><Key.shift><Key.shift><Key.shift><Key.shift><Key.shift><Key.shift><Key.shift><Key.shift><Key.shift><Key.shift><Key.shift><Key.shift><Key.shift><Key.shift><Key.shift><Key.shift><Key.shift><Key.shift><Key.shift><Key.shift><Key.shift><Key.shift><Key.shift><Key.shift><Key.shift><Key.shift><Key.shift><Key.shift><Key.shift><Key.shift><Key.shift><Key.shift><Key.shift><Key.shift>Cyber<Key.space><Key.backspace><Key.shift>Secu<Key.backspace><Key.backspace><Key.backspace><Key.backspace>security<Key.space><Key.shift><Key.shift><Key.shift><Key.shift><Key.shift><Key.shift>Vulnerability<Key.space><Key.shift>Assessment<Key.space><Key.shift>Request
Screenshot: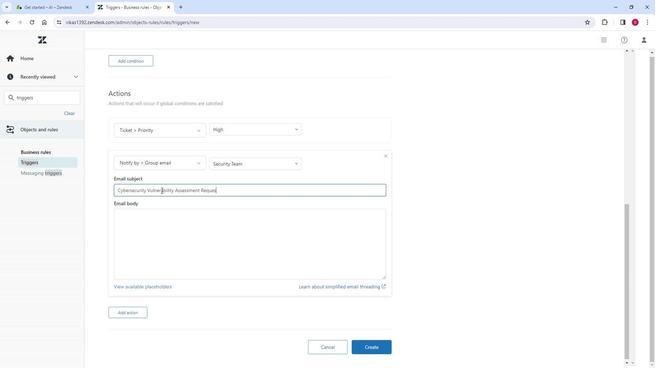
Action: Mouse moved to (189, 222)
Screenshot: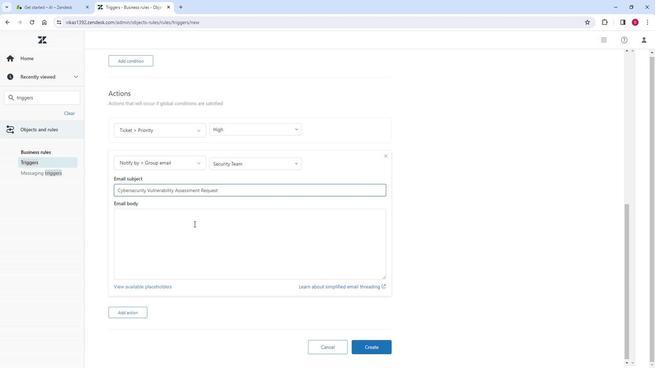 
Action: Mouse pressed left at (189, 222)
Screenshot: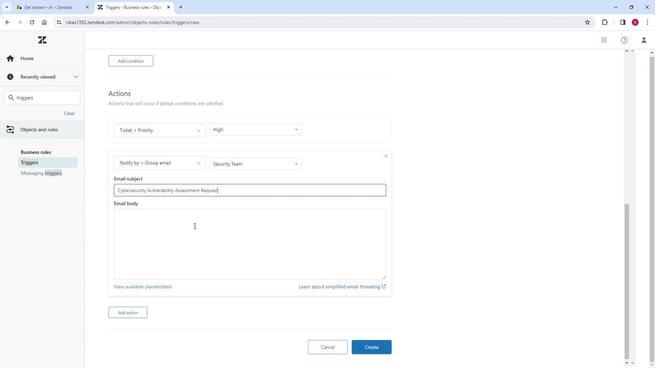 
Action: Key pressed <Key.shift>Dear<Key.space><Key.shift>Team,<Key.enter><Key.enter><Key.shift>We<Key.space>a<Key.backspace>havb<Key.backspace>e<Key.space>implemented<Key.space>a<Key.space>new<Key.space>trigger<Key.space>in<Key.space>zendesk<Key.space>ro<Key.space><Key.backspace><Key.backspace><Key.backspace>to<Key.space>assist<Key.space>in<Key.space>managing<Key.space>routine<Key.space>cybersecurity<Key.space>vulnerability<Key.space>assessment<Key.space>requests.<Key.space><Key.shift>This<Key.space>trigger<Key.space>automatically<Key.space>identifies<Key.space>and<Key.space>categories<Key.backspace><Key.backspace><Key.backspace>izes<Key.space>tickets<Key.space>related<Key.space>to<Key.space>cybersev<Key.backspace>curity<Key.space>assessments<Key.space>for<Key.space>immediate<Key.space>attention<Key.space>by<Key.space>our<Key.space>security<Key.space><Key.shift>Steam
Screenshot: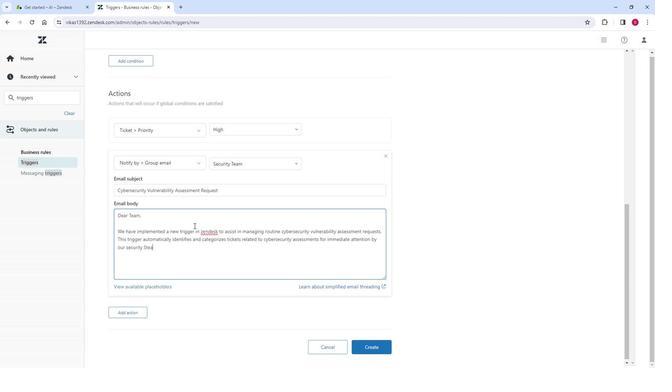 
Action: Mouse moved to (127, 243)
Screenshot: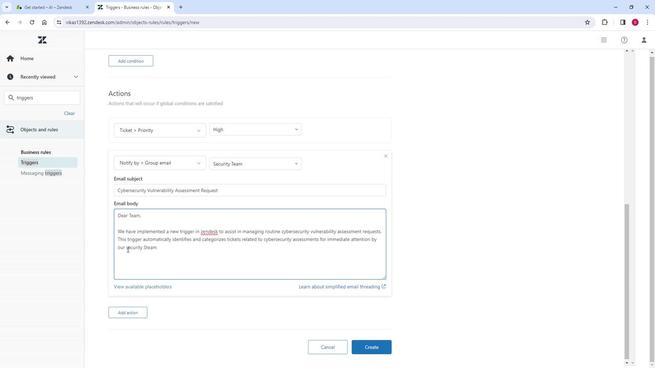 
Action: Mouse pressed left at (127, 243)
Screenshot: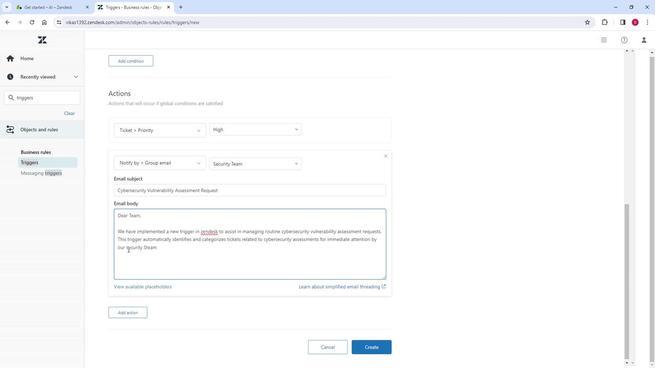 
Action: Mouse moved to (134, 251)
Screenshot: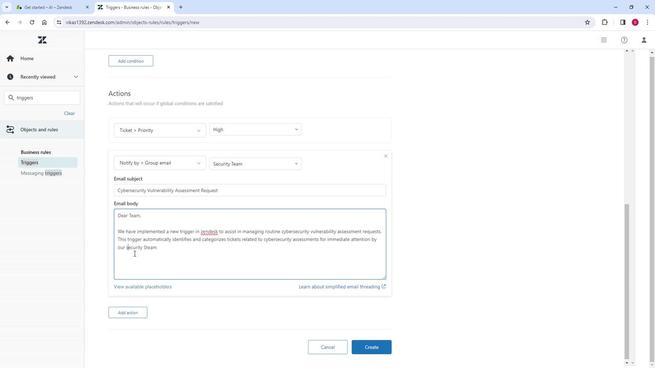 
Action: Key pressed <Key.backspace><Key.shift>S
Screenshot: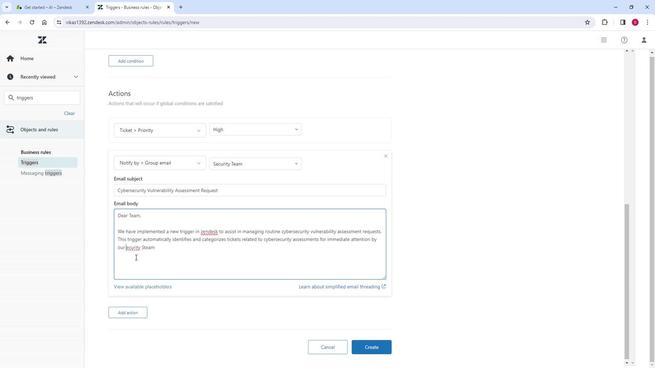 
Action: Mouse moved to (198, 228)
Screenshot: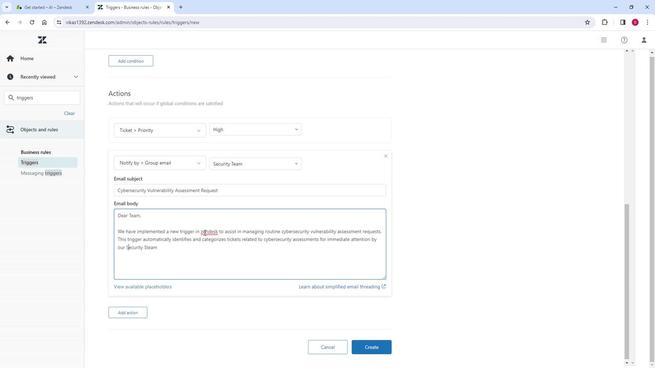 
Action: Mouse pressed left at (198, 228)
Screenshot: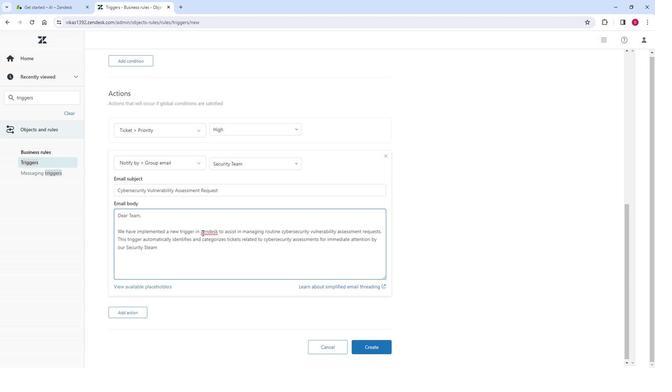 
Action: Mouse moved to (200, 230)
Screenshot: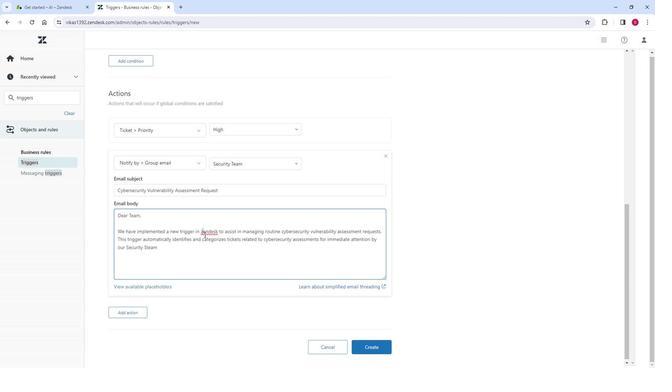 
Action: Key pressed <Key.backspace><Key.shift>Z
Screenshot: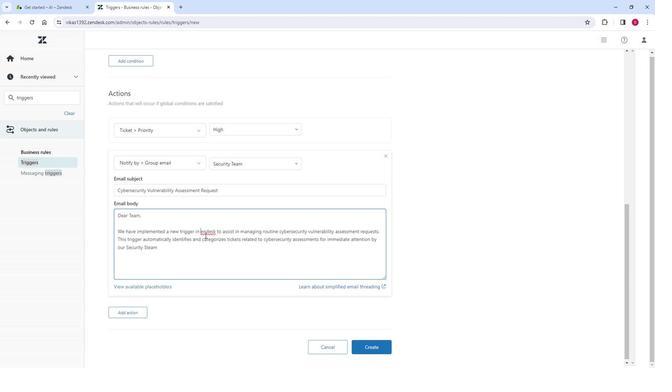 
Action: Mouse moved to (171, 243)
Screenshot: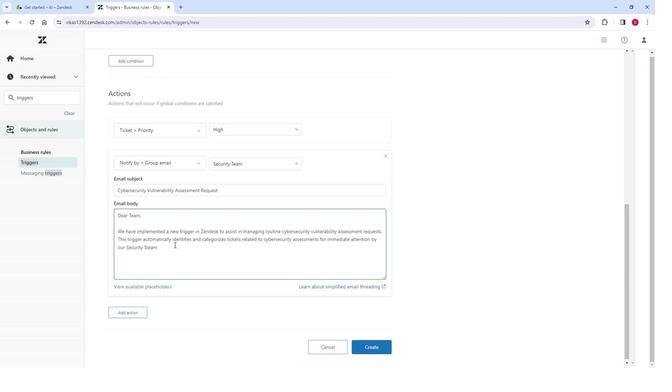 
Action: Mouse pressed left at (171, 243)
Screenshot: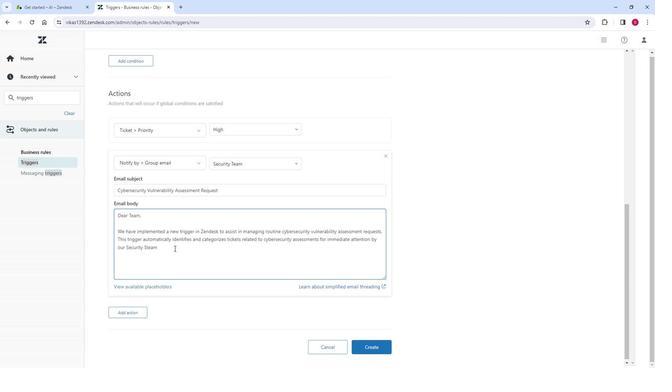 
Action: Key pressed .<Key.enter><Key.enter><Key.shift>Trigger<Key.space><Key.shift><Key.shift><Key.shift><Key.shift><Key.shift><Key.shift>Name<Key.space><Key.shift><Key.shift><Key.shift><Key.shift><Key.shift><Key.shift><Key.shift><Key.shift><Key.shift><Key.shift><Key.shift><Key.shift><Key.shift><Key.shift><Key.shift>Cybersecurity<Key.space><Key.shift>Vulnerability<Key.space><Key.shift>Assessment<Key.space><Key.shift>Request<Key.enter><Key.shift>Description<Key.shift><Key.shift>K<Key.backspace><Key.shift>:<Key.space><Key.shift><Key.shift><Key.shift><Key.shift><Key.shift>Identifies<Key.space>and<Key.space><Key.shift><Key.shift>categoris<Key.backspace>zes<Key.space>tickets<Key.space>requesting<Key.space>routine<Key.space>cybersecurity<Key.space>assessments.<Key.enter>conditions
Screenshot: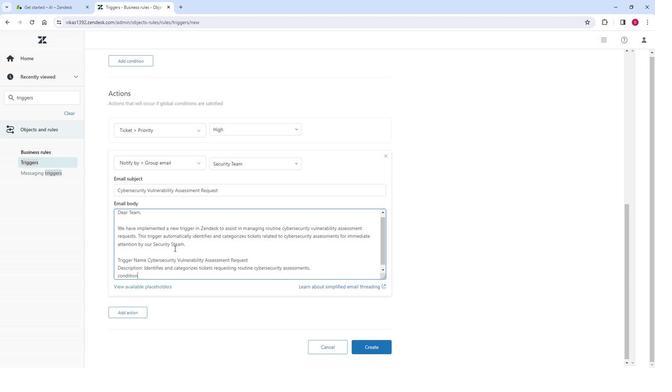 
Action: Mouse moved to (119, 266)
Screenshot: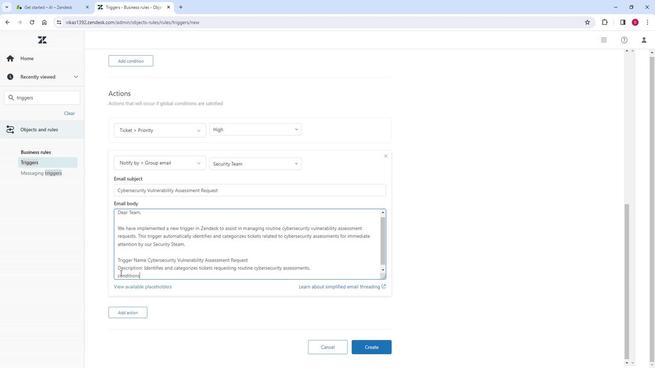 
Action: Mouse pressed left at (119, 266)
Screenshot: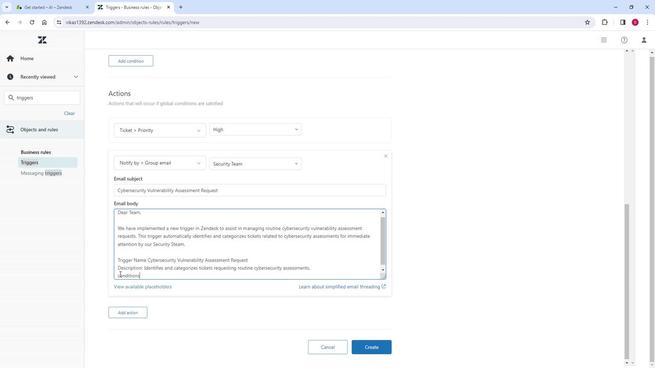 
Action: Mouse moved to (128, 267)
Screenshot: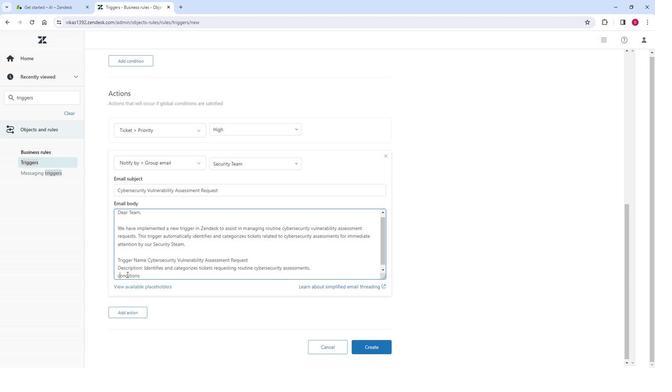 
Action: Key pressed <Key.backspace><Key.shift>C
Screenshot: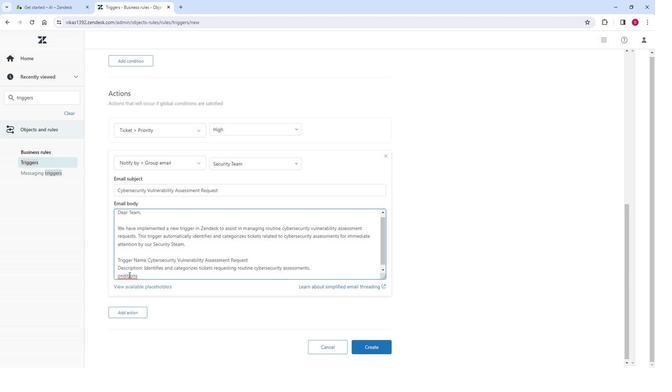 
Action: Mouse moved to (146, 269)
Screenshot: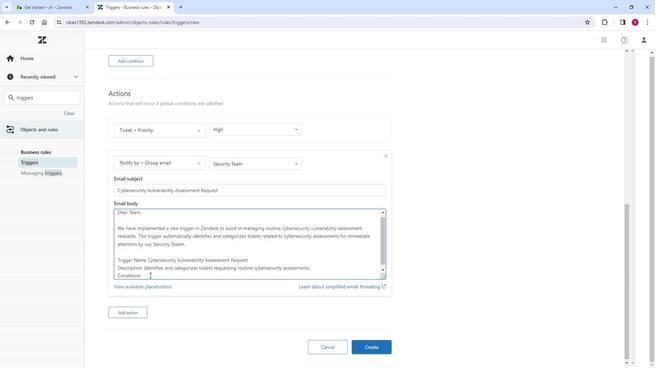 
Action: Mouse pressed left at (146, 269)
Screenshot: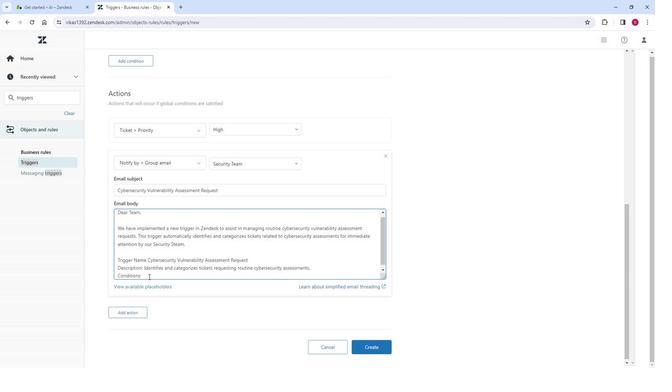 
Action: Key pressed <Key.shift>:<Key.shift><Key.shift><Key.shift><Key.space><Key.shift>Tickets<Key.space><Key.backspace><Key.backspace><Key.space>subject<Key.space>contains<Key.space>relevent<Key.space>keywords<Key.shift><Key.shift>:<Key.backspace>;<Key.space>ticket<Key.space>tg<Key.backspace>ags<Key.space>include<Key.space><Key.shift>"<Key.shift>Cyber<Key.shift><Key.shift><Key.shift><Key.shift>security<Key.shift>ssessment<Key.shift>Requed<Key.backspace>st<Key.shift>".
Screenshot: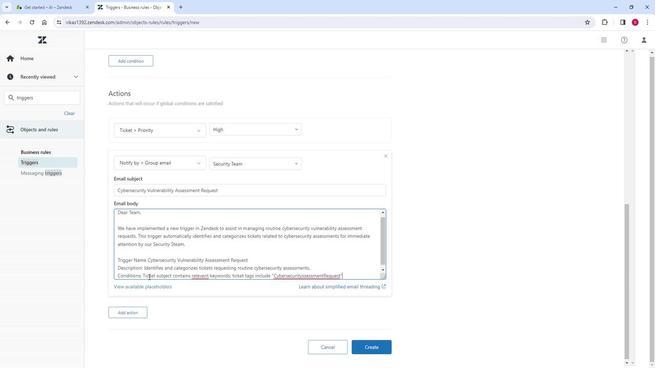 
Action: Mouse moved to (293, 267)
Screenshot: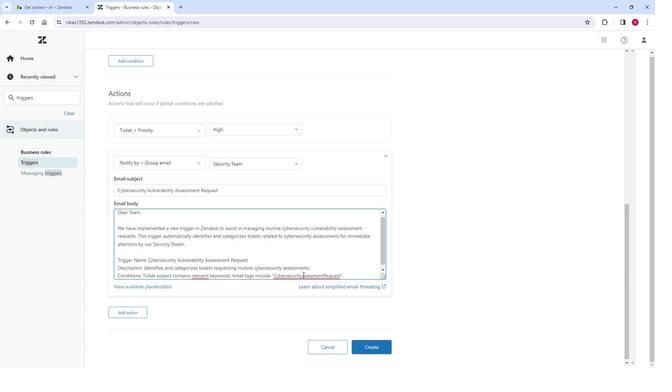 
Action: Mouse pressed left at (293, 267)
Screenshot: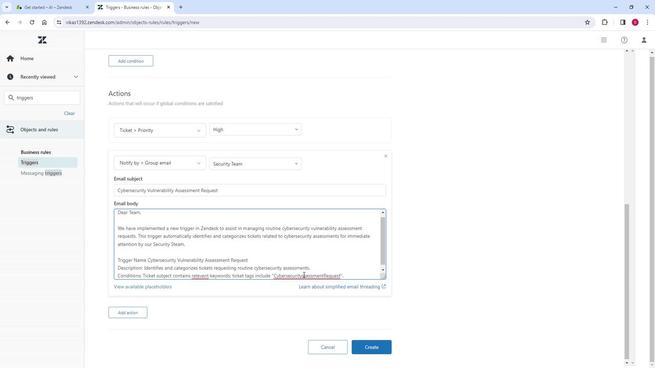 
Action: Mouse moved to (307, 275)
Screenshot: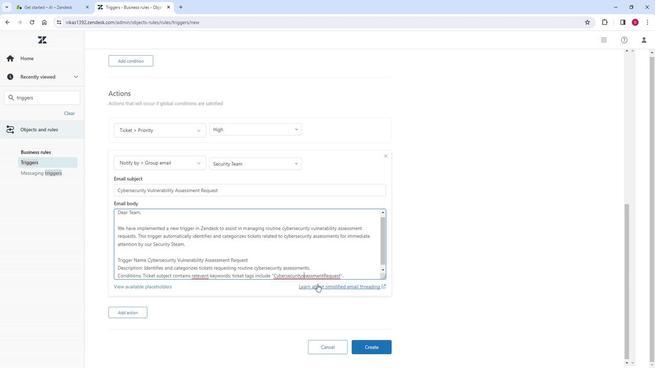 
Action: Key pressed <Key.backspace>a
Screenshot: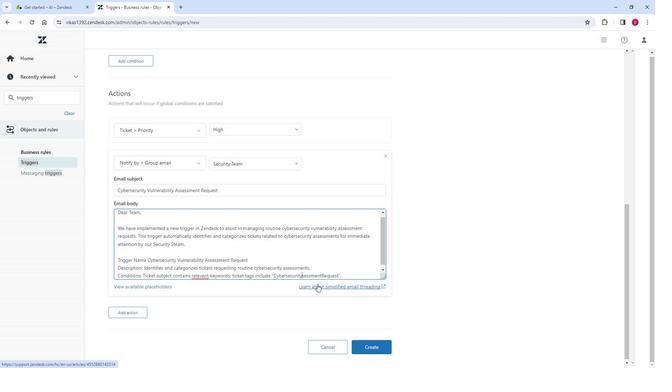 
Action: Mouse moved to (259, 266)
Screenshot: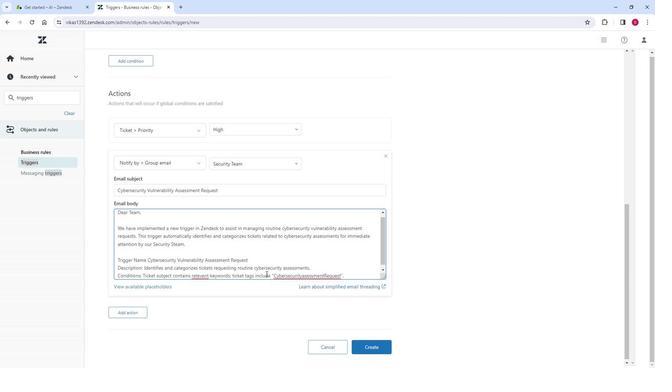 
Action: Mouse scrolled (259, 266) with delta (0, 0)
Screenshot: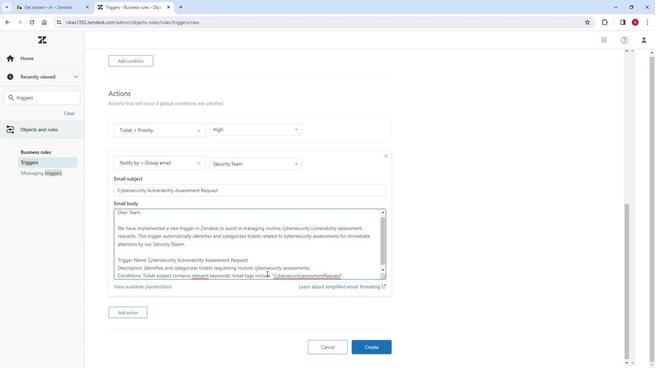 
Action: Mouse scrolled (259, 266) with delta (0, 0)
Screenshot: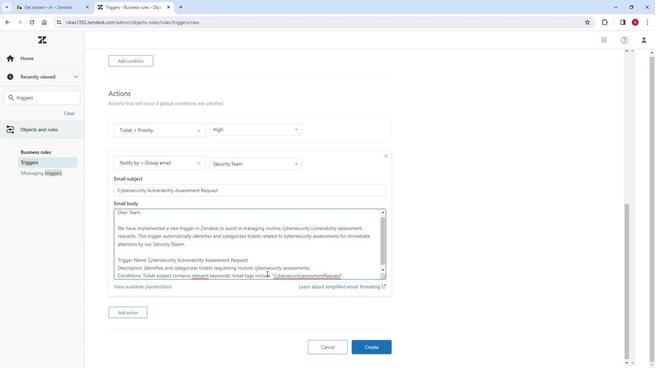 
Action: Mouse moved to (280, 264)
Screenshot: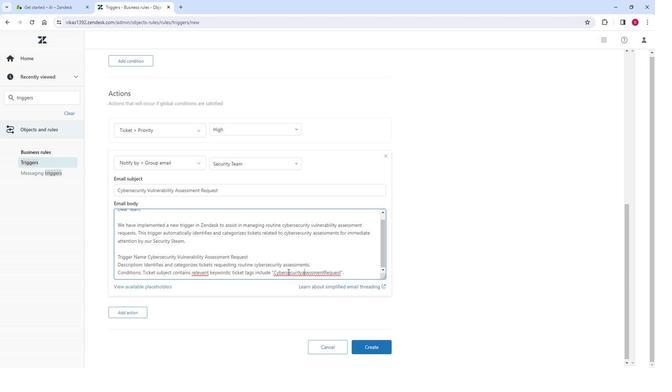 
Action: Mouse pressed right at (280, 264)
Screenshot: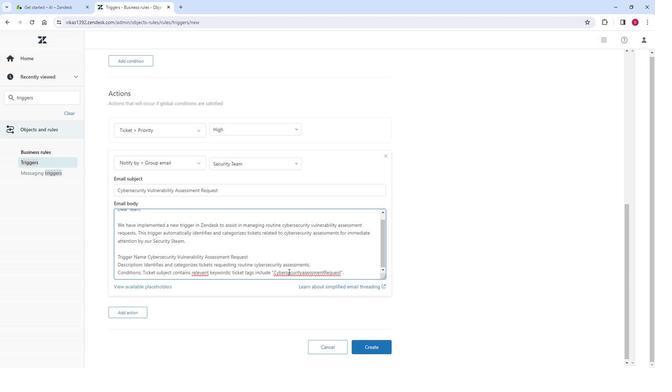 
Action: Mouse moved to (297, 143)
Screenshot: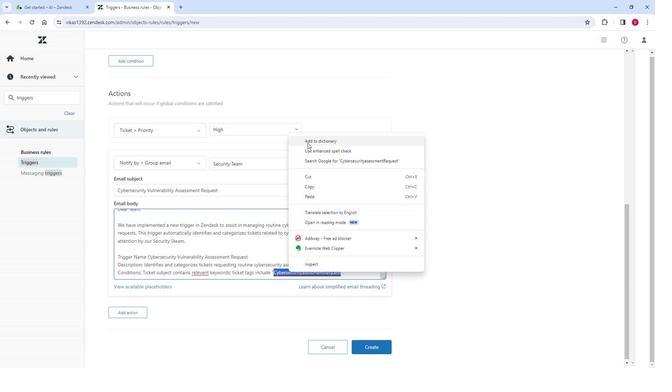 
Action: Mouse pressed left at (297, 143)
Screenshot: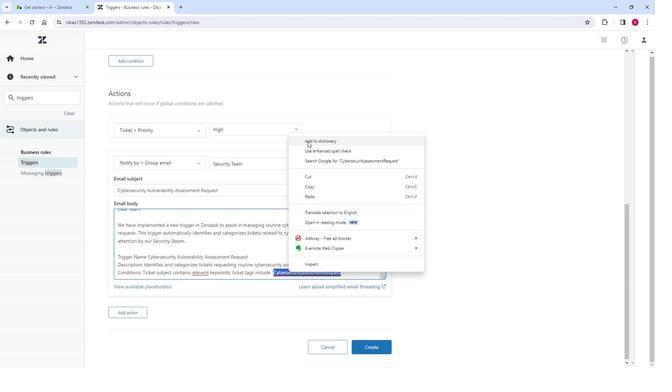 
Action: Mouse moved to (198, 264)
Screenshot: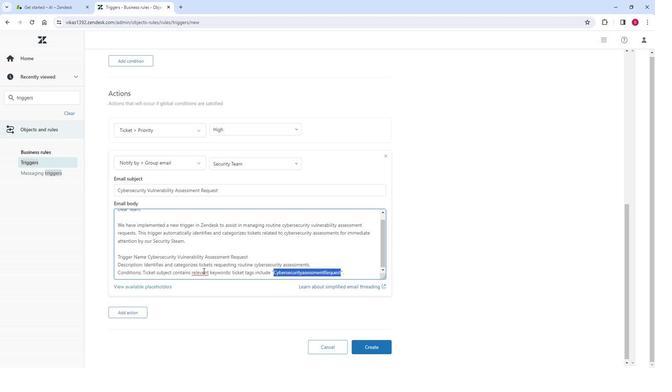 
Action: Mouse pressed right at (198, 264)
Screenshot: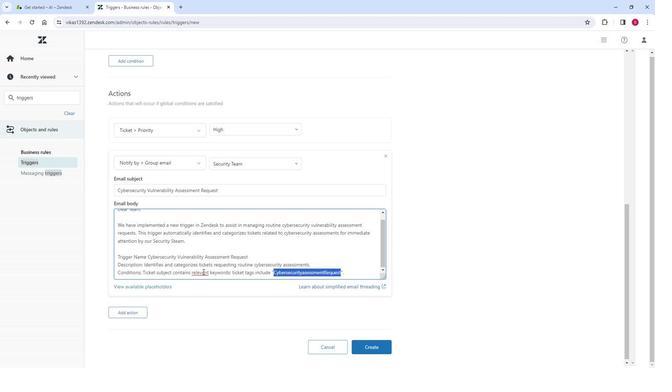 
Action: Mouse moved to (229, 111)
Screenshot: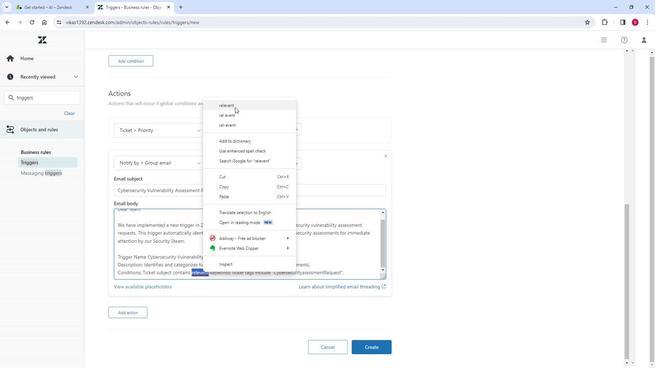 
Action: Mouse pressed left at (229, 111)
Screenshot: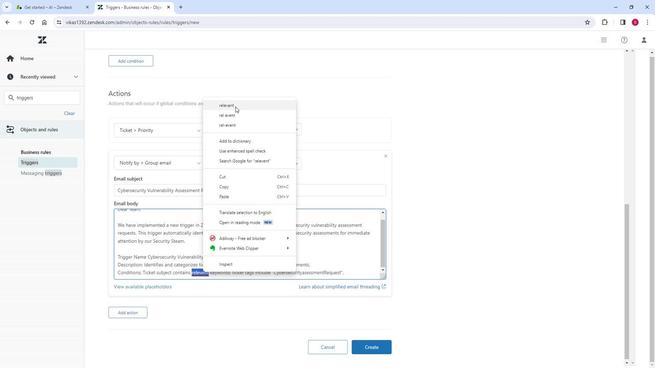 
Action: Mouse moved to (331, 265)
Screenshot: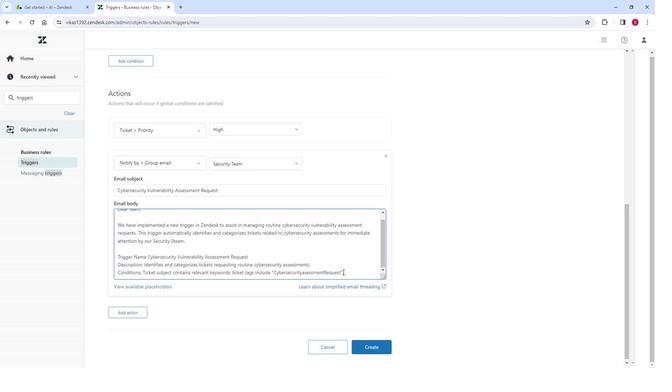 
Action: Mouse pressed left at (331, 265)
Screenshot: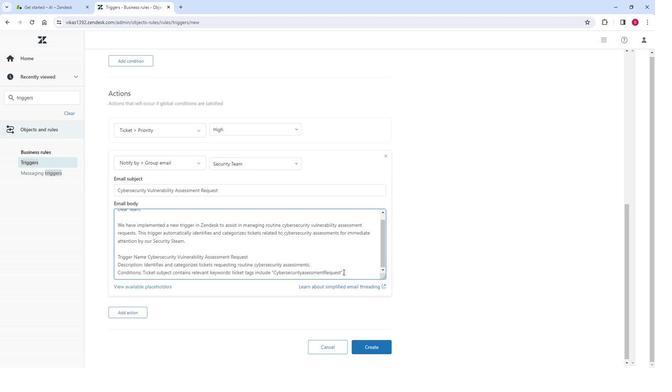 
Action: Mouse moved to (342, 272)
Screenshot: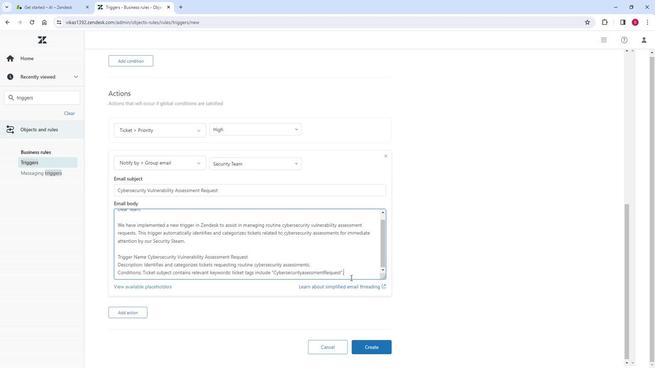 
Action: Key pressed <Key.enter><Key.shift>Actions<Key.shift><Key.shift><Key.shift>:<Key.space><Key.shift>Assign<Key.space>tickets<Key.space>to<Key.space>the<Key.space>s<Key.backspace><Key.shift>Security<Key.space><Key.shift><Key.shift><Key.shift><Key.shift><Key.shift><Key.shift><Key.shift><Key.shift><Key.shift><Key.shift><Key.shift><Key.shift><Key.shift><Key.shift><Key.shift><Key.shift><Key.shift><Key.shift><Key.shift>Team<Key.space>and<Key.space>sets<Key.space>pro<Key.backspace>iority<Key.space>to<Key.space><Key.shift>"<Key.shift>High<Key.shift><Key.shift><Key.shift><Key.shift>:<Key.backspace><Key.shift>"<Key.space>for<Key.space>immediate<Key.space>attention.<Key.enter><Key.enter>this<Key.space><Key.backspace><Key.backspace><Key.backspace><Key.backspace><Key.backspace><Key.shift>This<Key.space>will<Key.space>help<Key.space>ste<Key.backspace>reamline<Key.space>our<Key.space>process<Key.space>for<Key.space>handelling<Key.space>cybersecurity-related<Key.space>requests<Key.space>efficiently
Screenshot: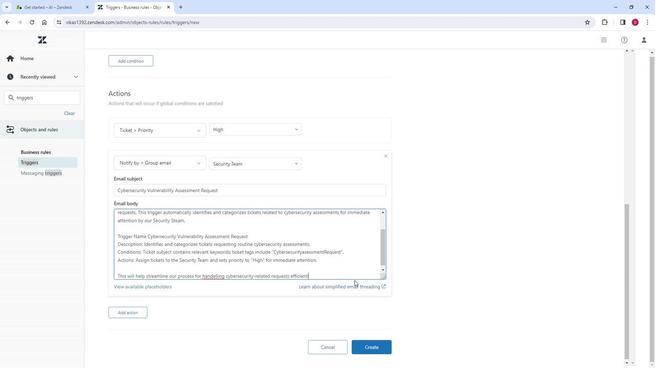 
Action: Mouse moved to (212, 268)
Screenshot: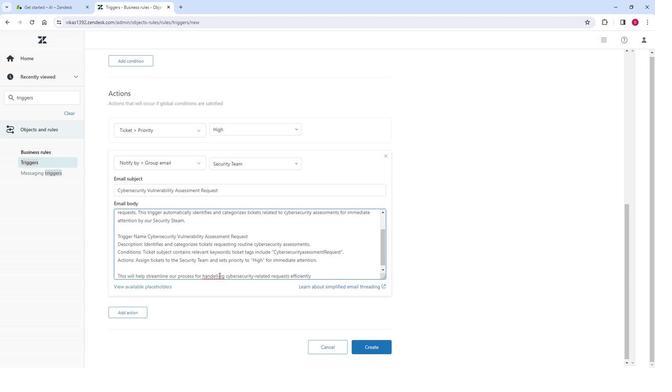 
Action: Mouse pressed left at (212, 268)
Screenshot: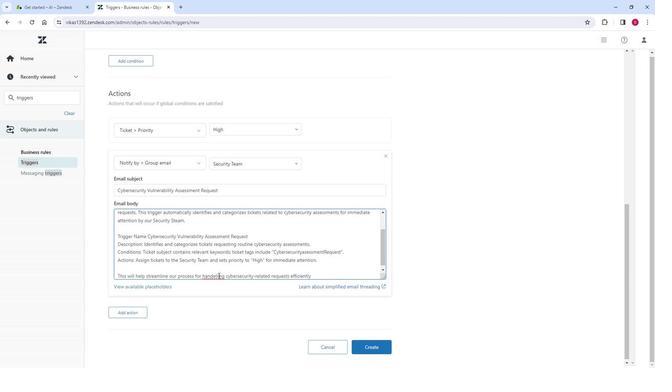 
Action: Mouse moved to (227, 265)
Screenshot: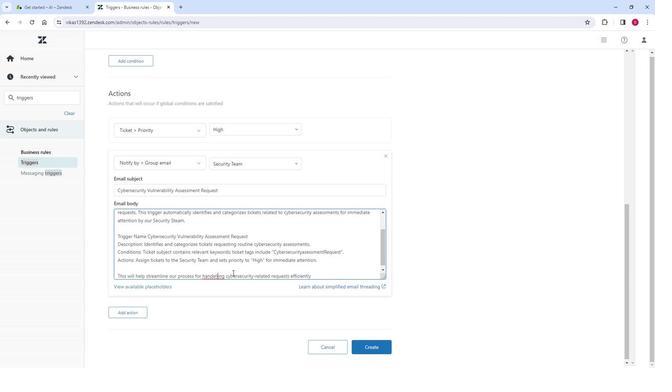 
Action: Key pressed <Key.backspace>
Screenshot: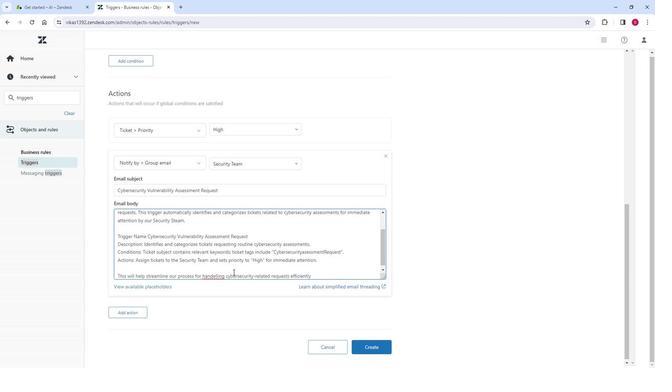 
Action: Mouse moved to (306, 266)
Screenshot: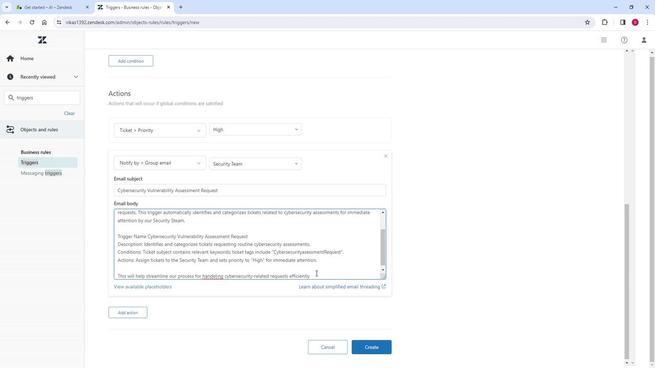 
Action: Mouse pressed left at (306, 266)
Screenshot: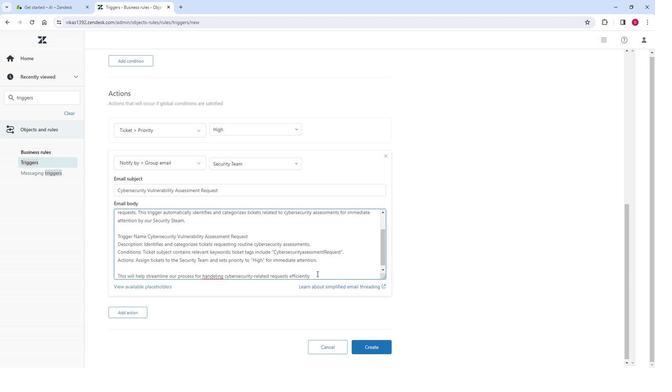
Action: Mouse moved to (207, 270)
Screenshot: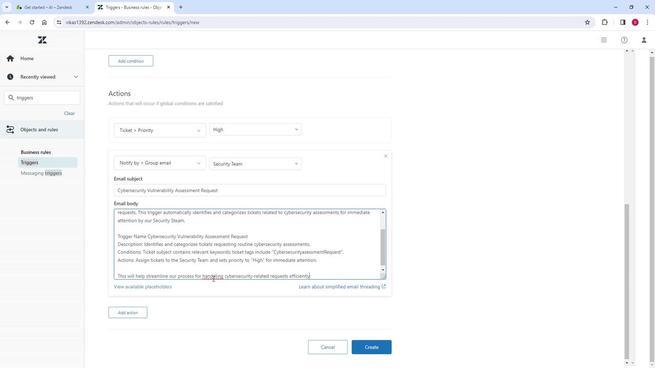 
Action: Mouse pressed right at (207, 270)
Screenshot: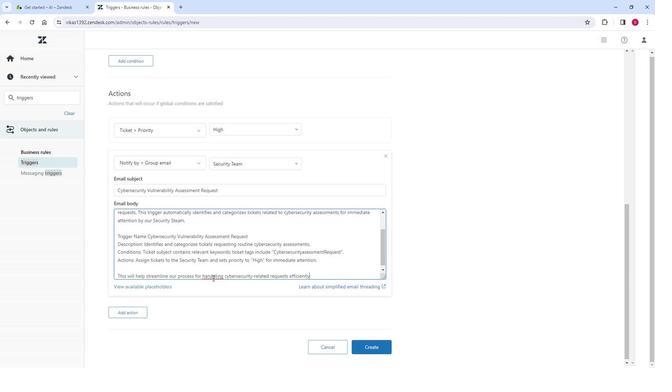 
Action: Mouse moved to (238, 119)
Screenshot: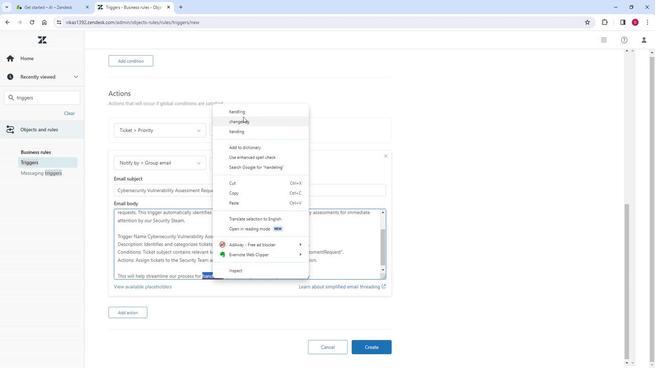 
Action: Mouse pressed left at (238, 119)
Screenshot: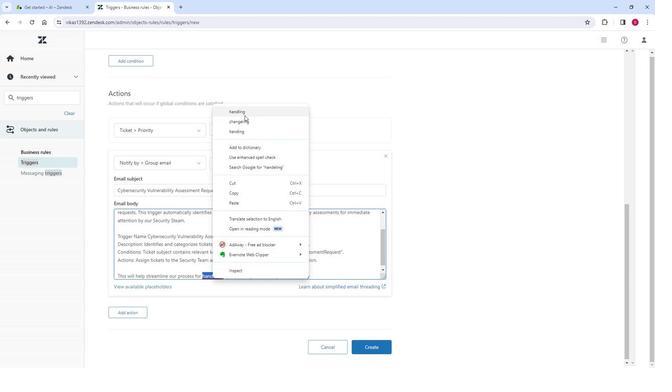
Action: Mouse moved to (313, 266)
Screenshot: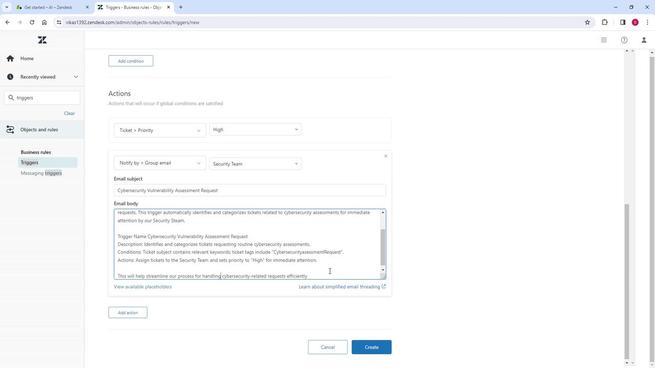 
Action: Mouse pressed left at (313, 266)
Screenshot: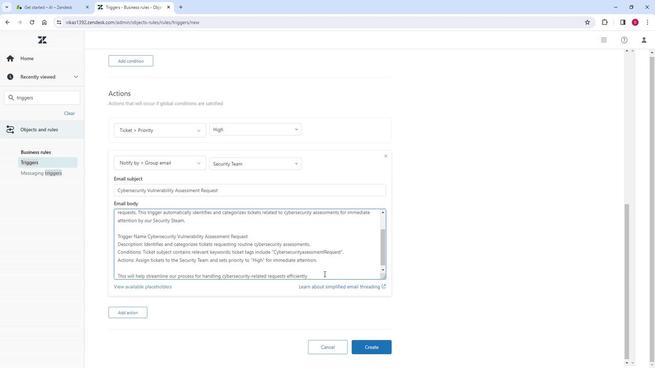 
Action: Key pressed .<Key.enter><Key.enter><Key.shift>Best<Key.space>rehga<Key.backspace>a<Key.backspace><Key.backspace><Key.backspace>gards,<Key.enter><Key.shift>Paul<Key.space><Key.shift>Haymen<Key.enter><Key.shift>Ta<Key.backspace>r<Key.backspace>eam<Key.space><Key.shift>Lead<Key.enter>paulh<Key.shift>@gmail.com
Screenshot: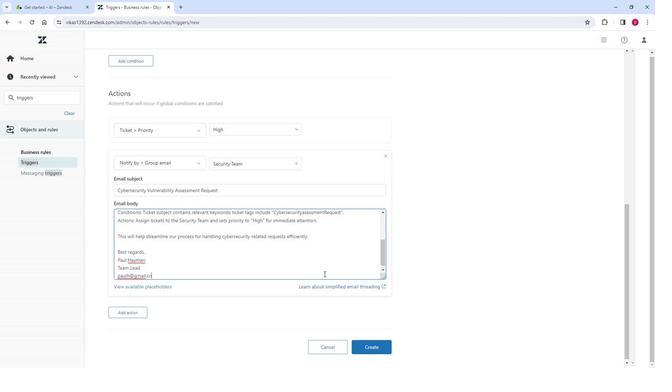 
Action: Mouse moved to (137, 253)
Screenshot: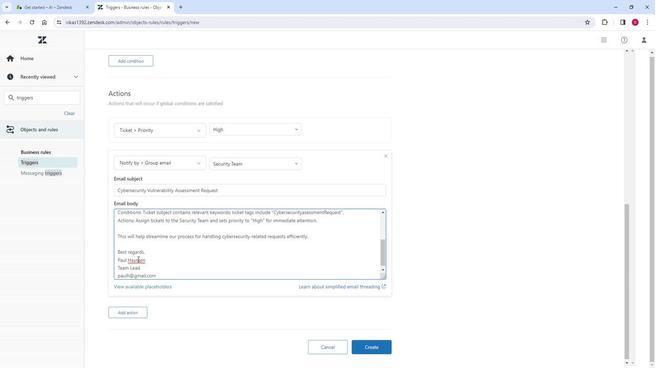 
Action: Mouse pressed right at (137, 253)
Screenshot: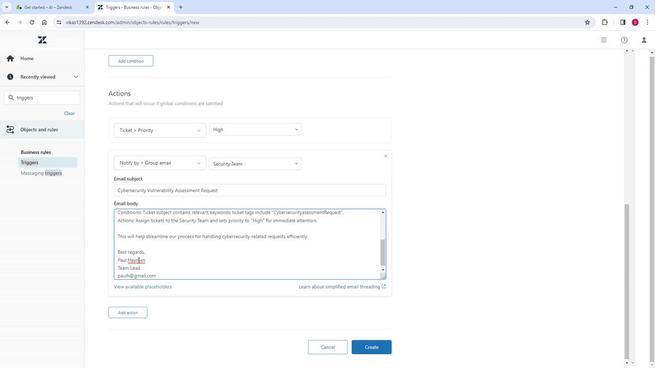 
Action: Mouse moved to (165, 101)
Screenshot: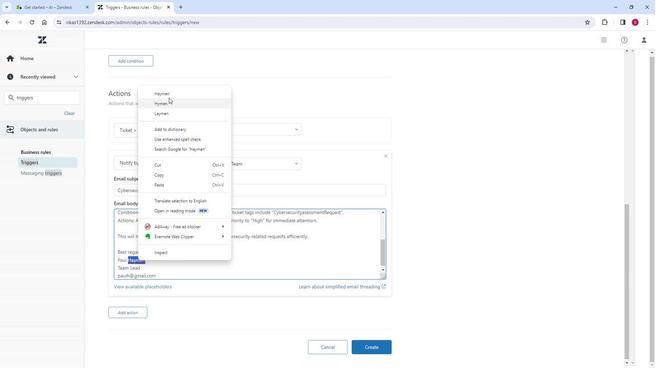 
Action: Mouse pressed left at (165, 101)
Screenshot: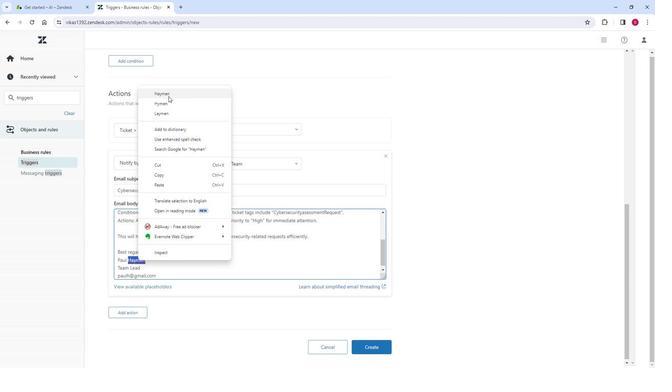 
Action: Mouse moved to (196, 255)
Screenshot: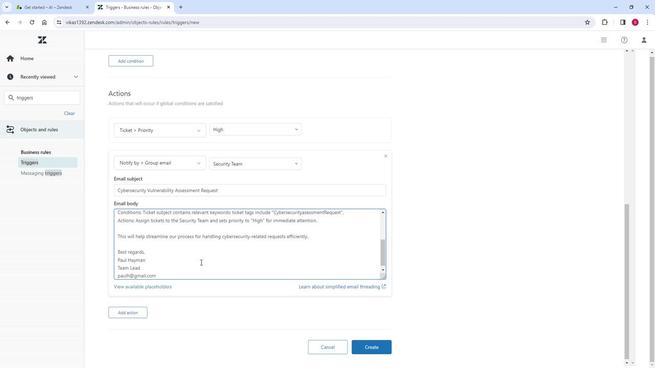 
Action: Mouse pressed left at (196, 255)
Screenshot: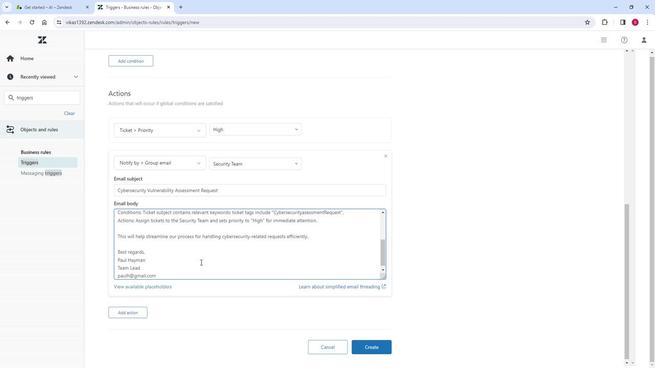 
Action: Mouse moved to (213, 252)
Screenshot: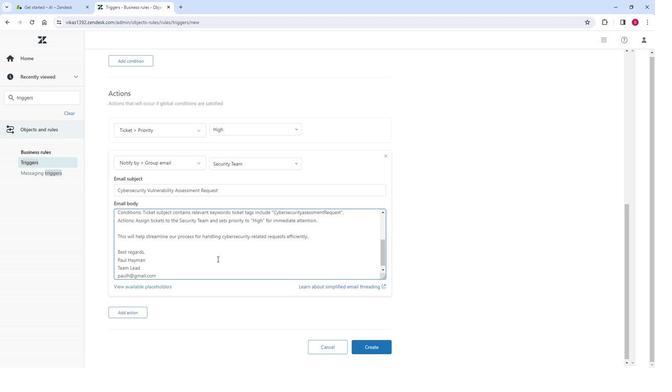 
Action: Mouse scrolled (213, 252) with delta (0, 0)
Screenshot: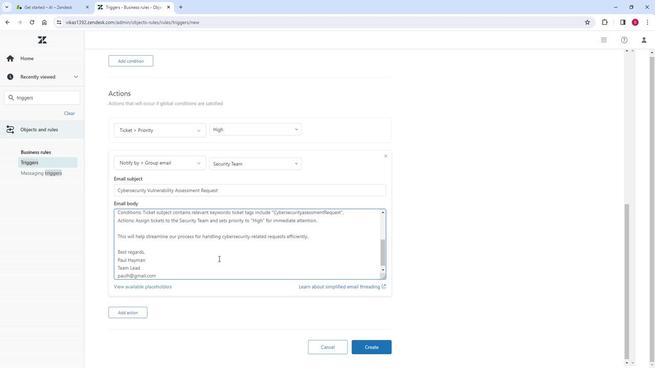 
Action: Mouse scrolled (213, 252) with delta (0, 0)
Screenshot: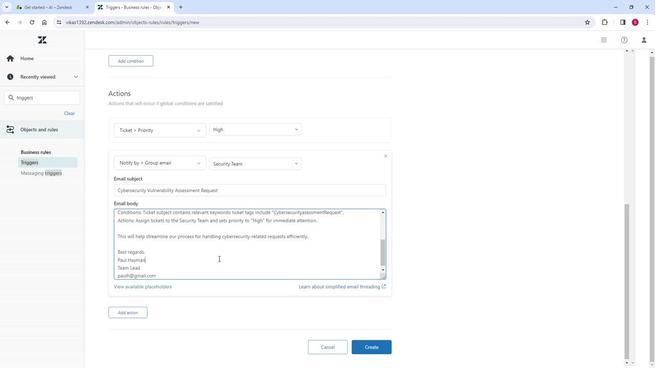 
Action: Mouse scrolled (213, 252) with delta (0, 0)
Screenshot: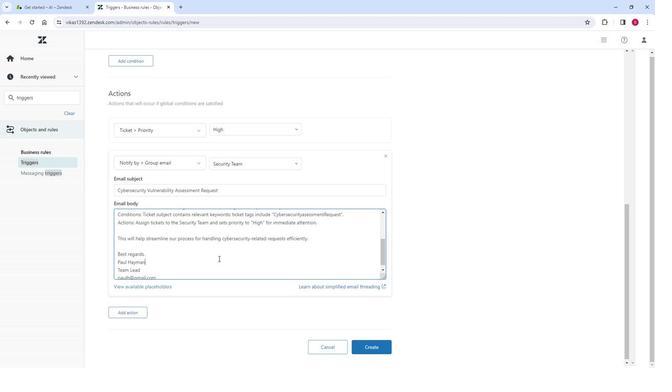 
Action: Mouse scrolled (213, 252) with delta (0, 0)
Screenshot: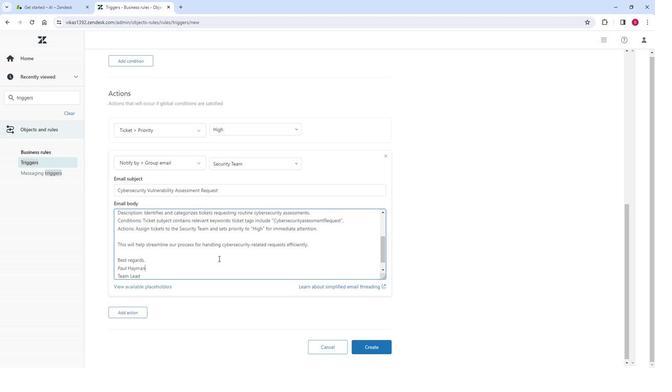 
Action: Mouse scrolled (213, 252) with delta (0, 0)
Screenshot: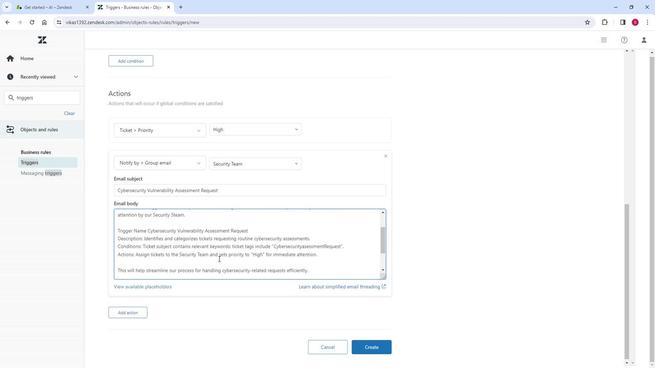 
Action: Mouse scrolled (213, 252) with delta (0, 0)
Screenshot: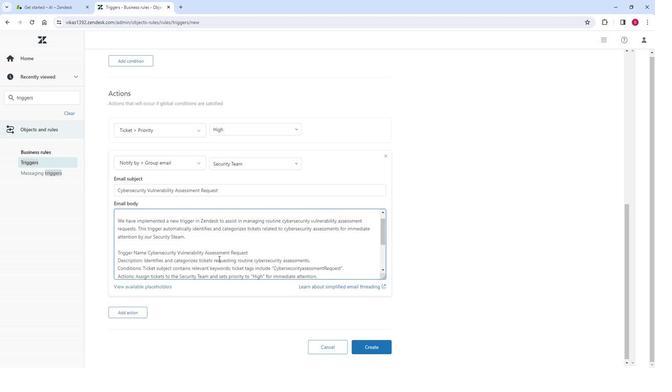 
Action: Mouse scrolled (213, 252) with delta (0, 0)
Screenshot: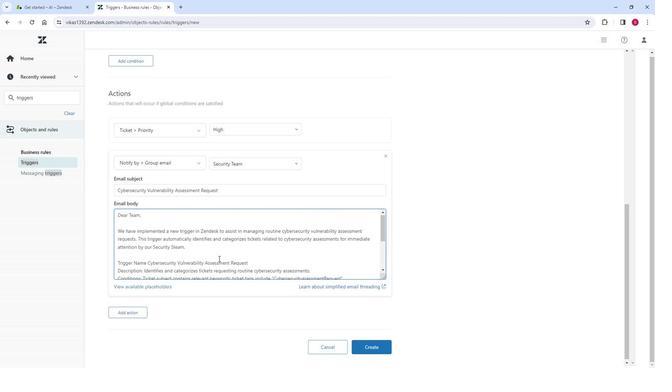 
Action: Mouse scrolled (213, 252) with delta (0, 0)
Screenshot: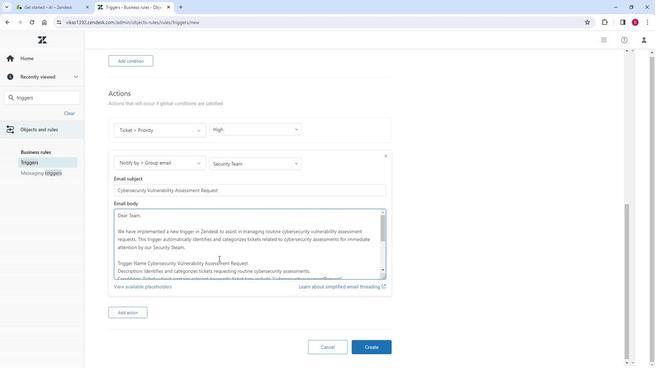 
Action: Mouse scrolled (213, 252) with delta (0, 0)
Screenshot: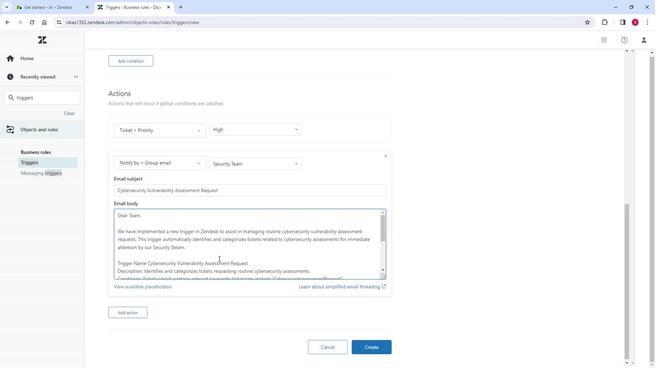 
Action: Mouse scrolled (213, 252) with delta (0, 0)
Screenshot: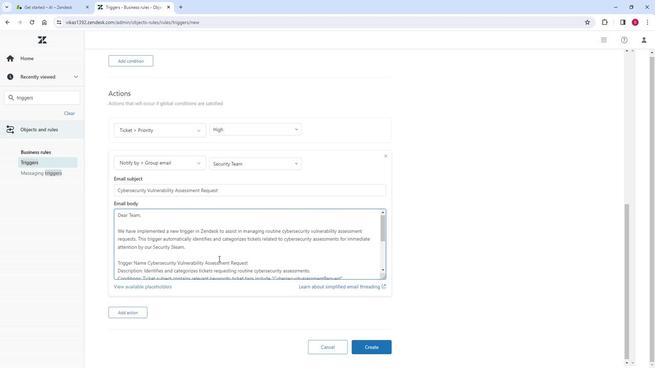 
Action: Mouse scrolled (213, 252) with delta (0, 0)
Screenshot: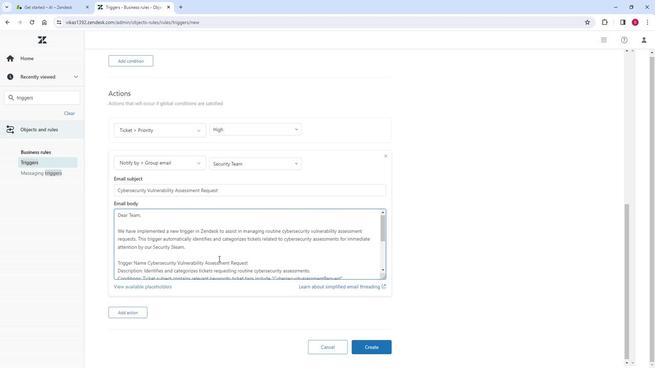 
Action: Mouse scrolled (213, 252) with delta (0, 0)
Screenshot: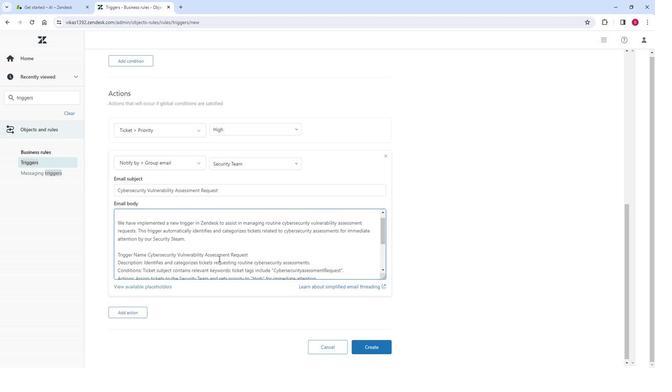 
Action: Mouse scrolled (213, 252) with delta (0, 0)
Screenshot: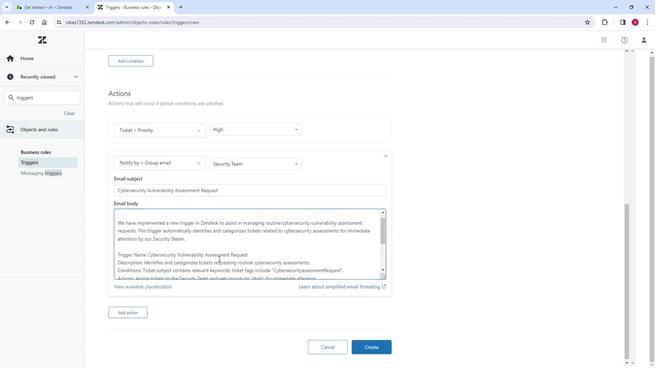
Action: Mouse scrolled (213, 252) with delta (0, 0)
Screenshot: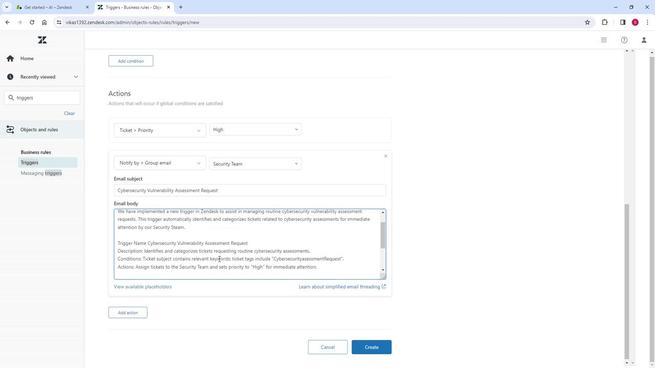 
Action: Mouse moved to (203, 258)
Screenshot: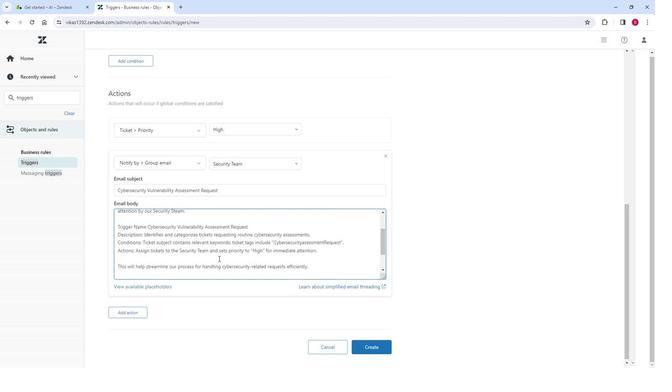 
Action: Mouse scrolled (203, 257) with delta (0, 0)
Screenshot: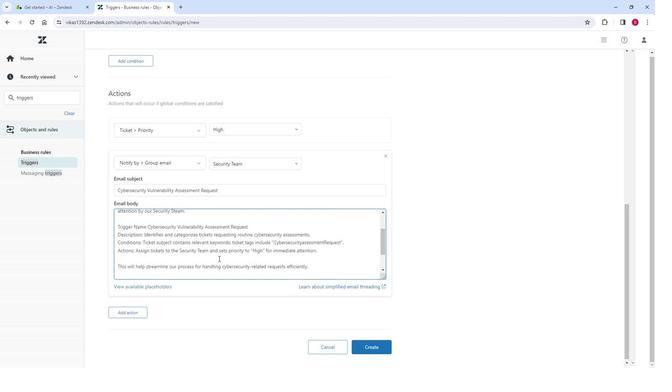
Action: Mouse moved to (192, 261)
Screenshot: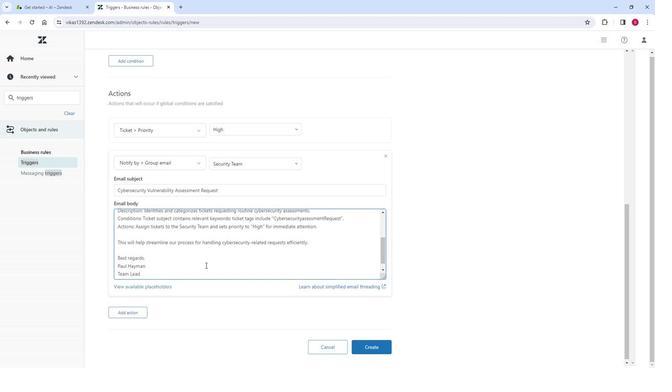 
Action: Mouse scrolled (192, 261) with delta (0, 0)
Screenshot: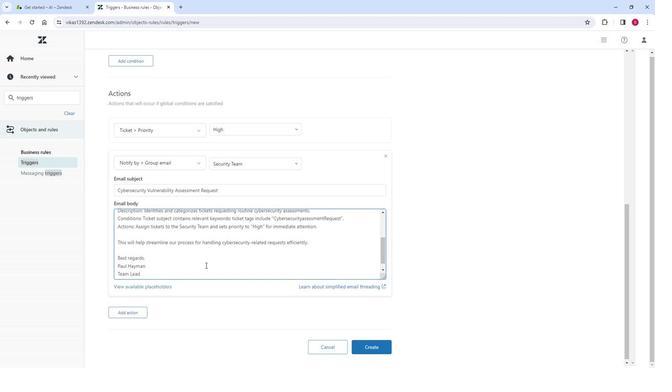 
Action: Mouse moved to (191, 261)
Screenshot: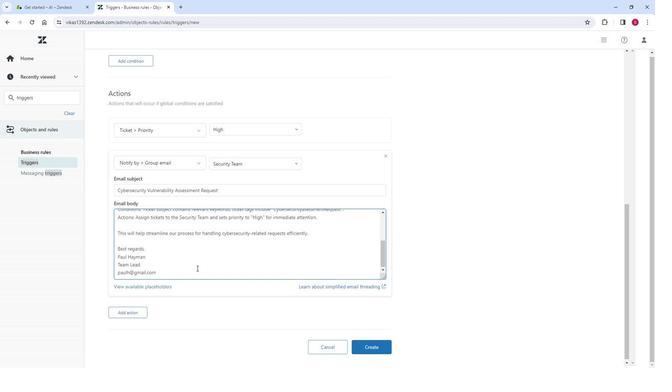 
Action: Mouse scrolled (191, 261) with delta (0, 0)
Screenshot: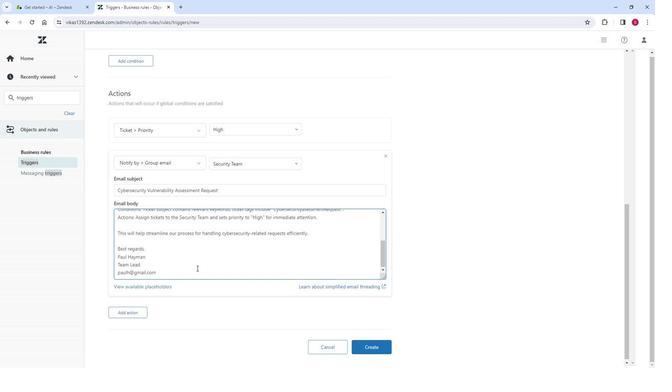 
Action: Mouse moved to (159, 293)
Screenshot: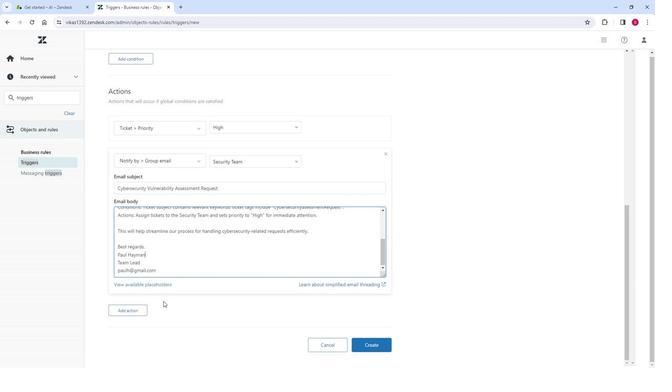 
Action: Mouse scrolled (159, 292) with delta (0, 0)
Screenshot: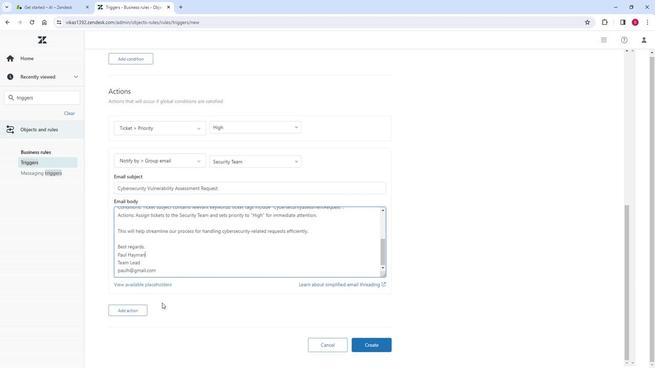 
Action: Mouse scrolled (159, 292) with delta (0, 0)
Screenshot: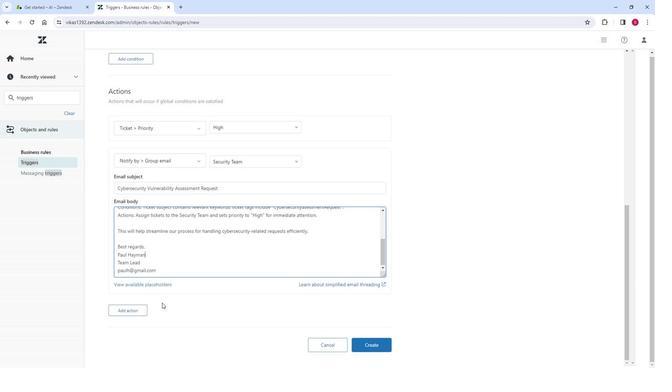 
Action: Mouse moved to (160, 292)
Screenshot: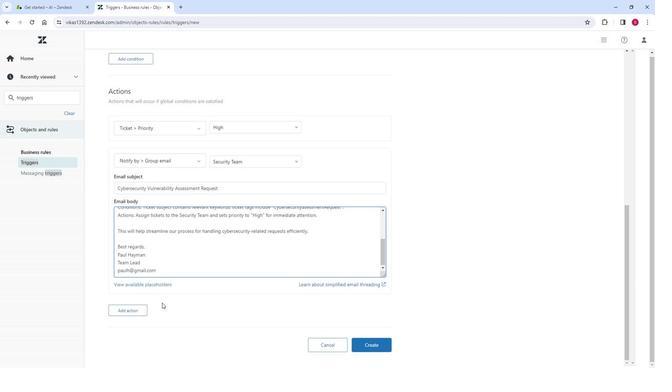 
Action: Mouse scrolled (160, 292) with delta (0, 0)
Screenshot: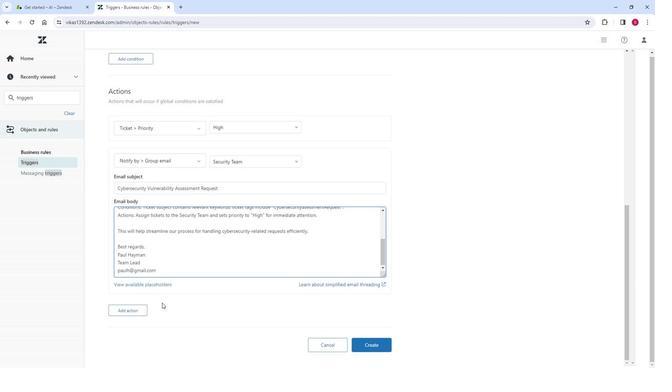 
Action: Mouse moved to (162, 290)
Screenshot: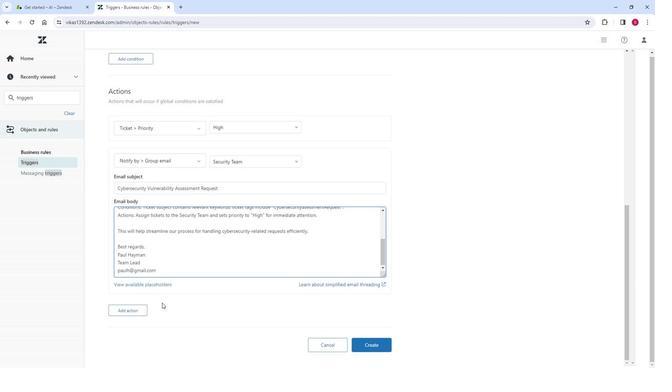 
Action: Mouse scrolled (162, 290) with delta (0, 0)
Screenshot: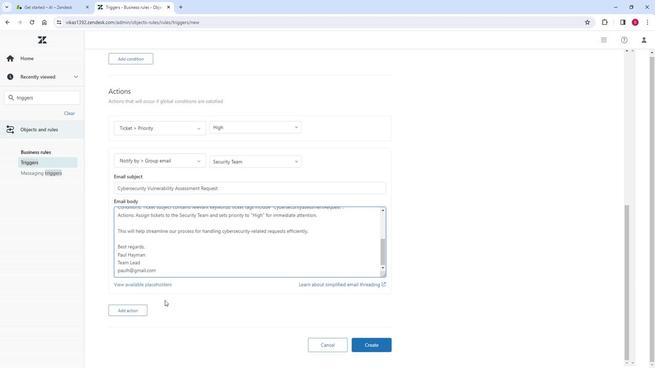 
Action: Mouse moved to (174, 285)
Screenshot: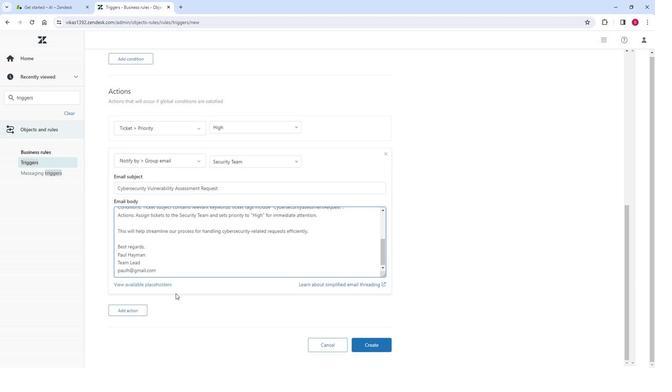 
Action: Mouse scrolled (174, 284) with delta (0, 0)
Screenshot: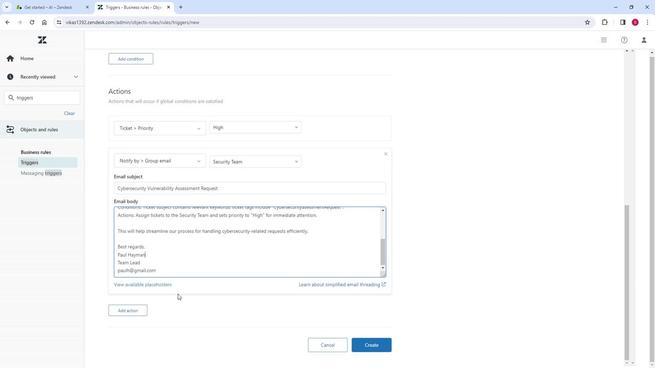 
Action: Mouse scrolled (174, 284) with delta (0, 0)
Screenshot: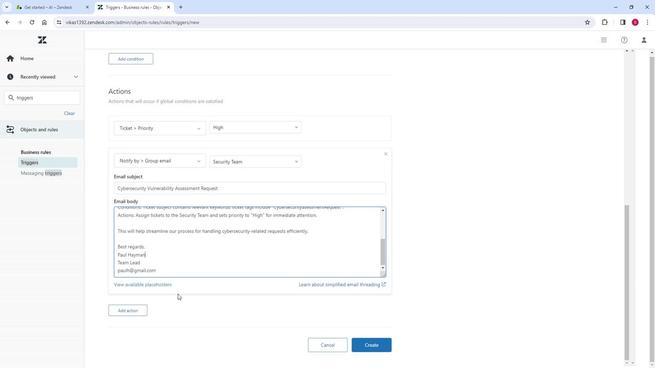 
Action: Mouse moved to (175, 285)
Screenshot: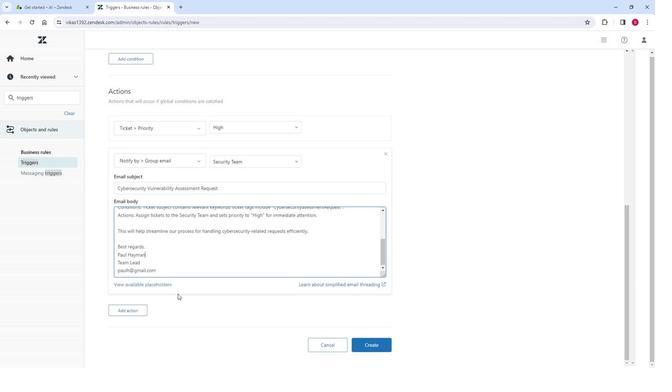 
Action: Mouse scrolled (175, 284) with delta (0, 0)
Screenshot: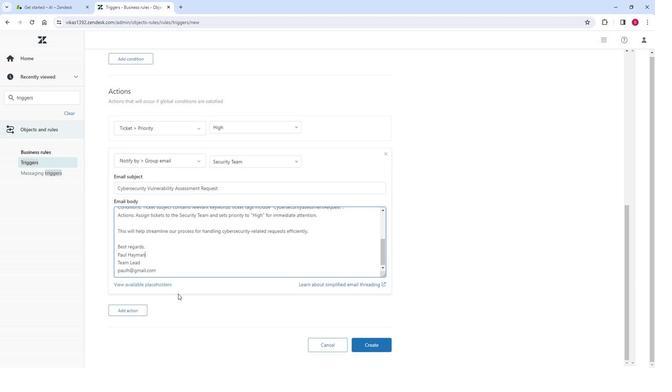
Action: Mouse moved to (360, 331)
Screenshot: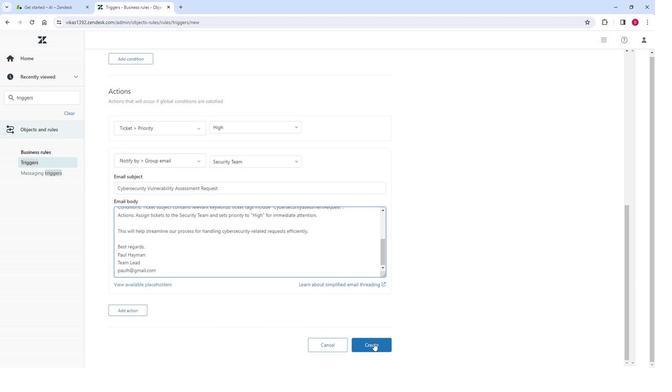 
Action: Mouse pressed left at (360, 331)
Screenshot: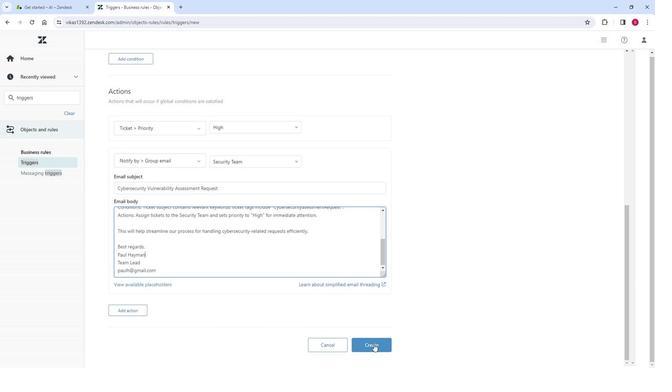 
Action: Mouse moved to (351, 292)
Screenshot: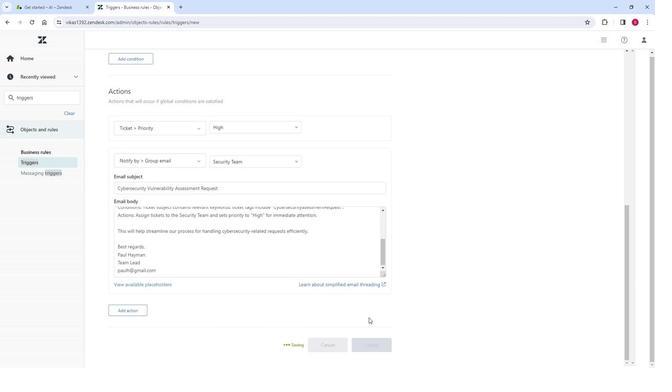 
